Task: Create a due date automation trigger when advanced on, 2 days after a card is due add fields without custom field "Resume" set to a date more than 1 days from now at 11:00 AM.
Action: Mouse moved to (1025, 303)
Screenshot: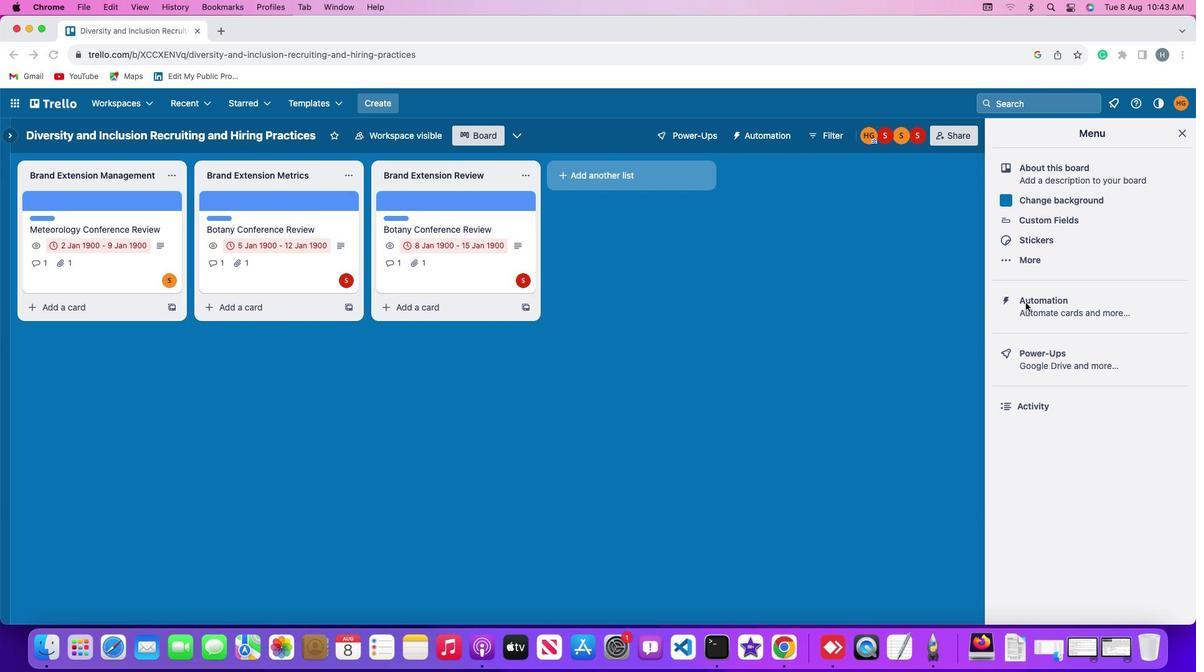 
Action: Mouse pressed left at (1025, 303)
Screenshot: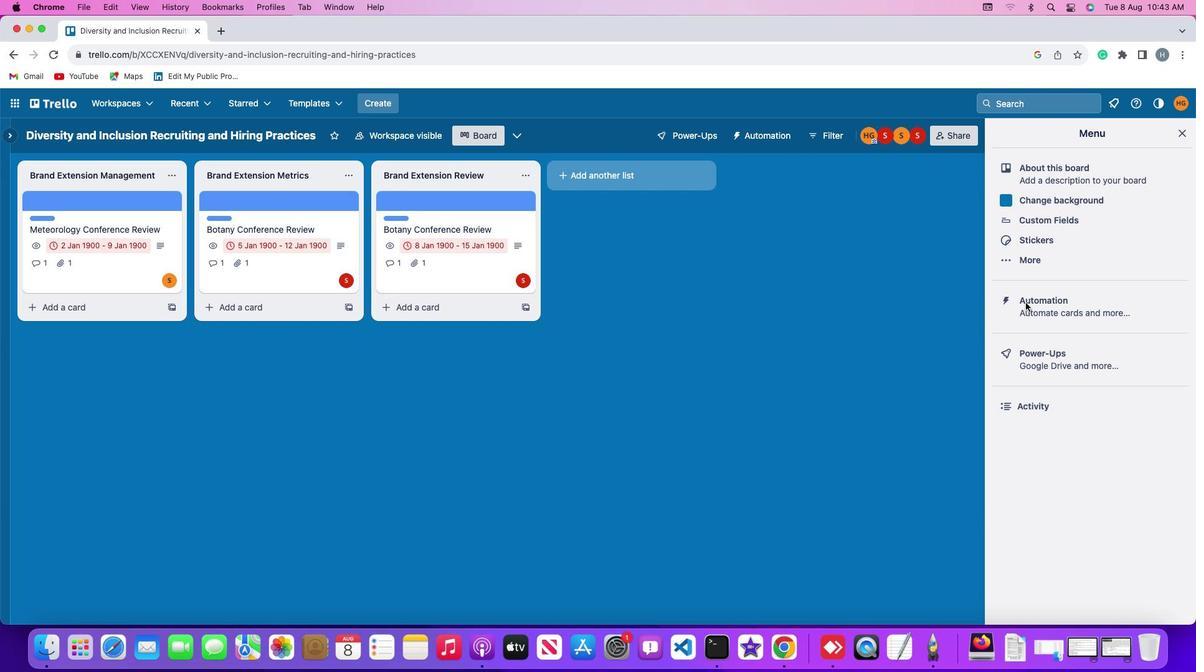 
Action: Mouse pressed left at (1025, 303)
Screenshot: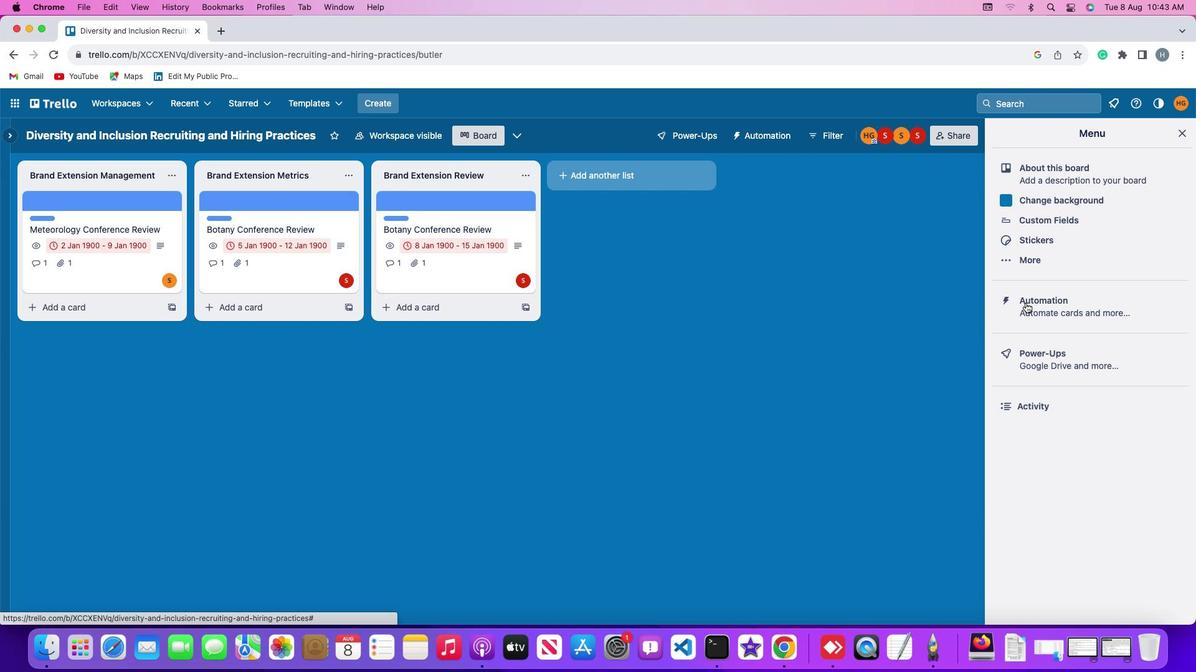 
Action: Mouse moved to (88, 293)
Screenshot: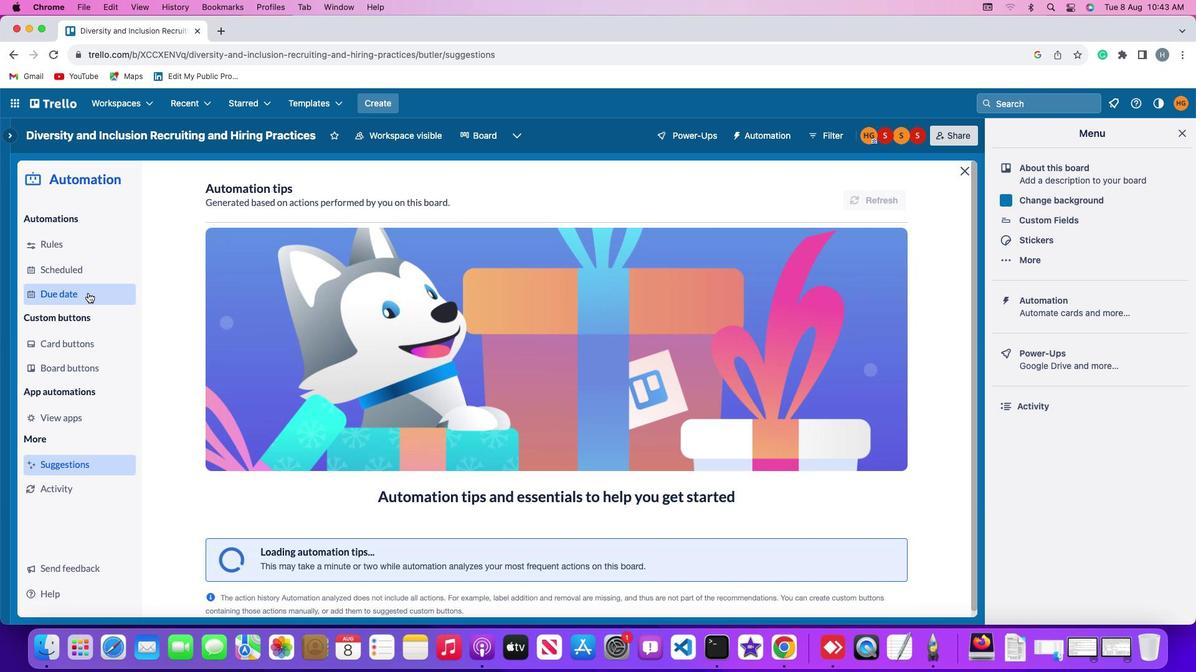 
Action: Mouse pressed left at (88, 293)
Screenshot: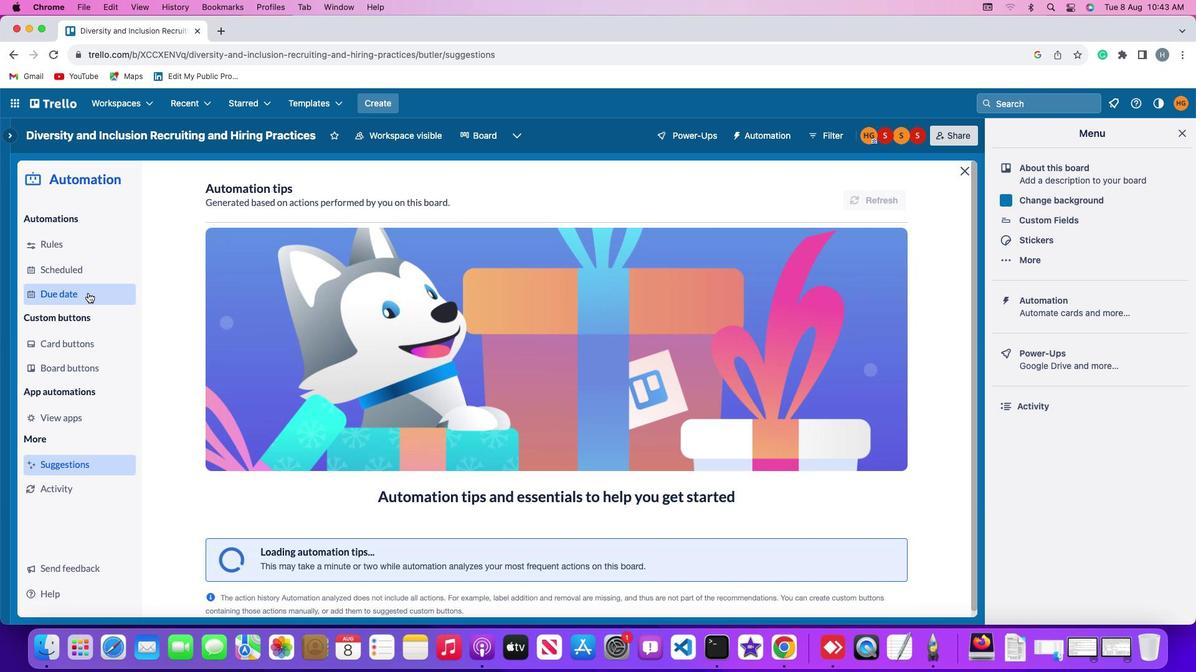 
Action: Mouse moved to (849, 192)
Screenshot: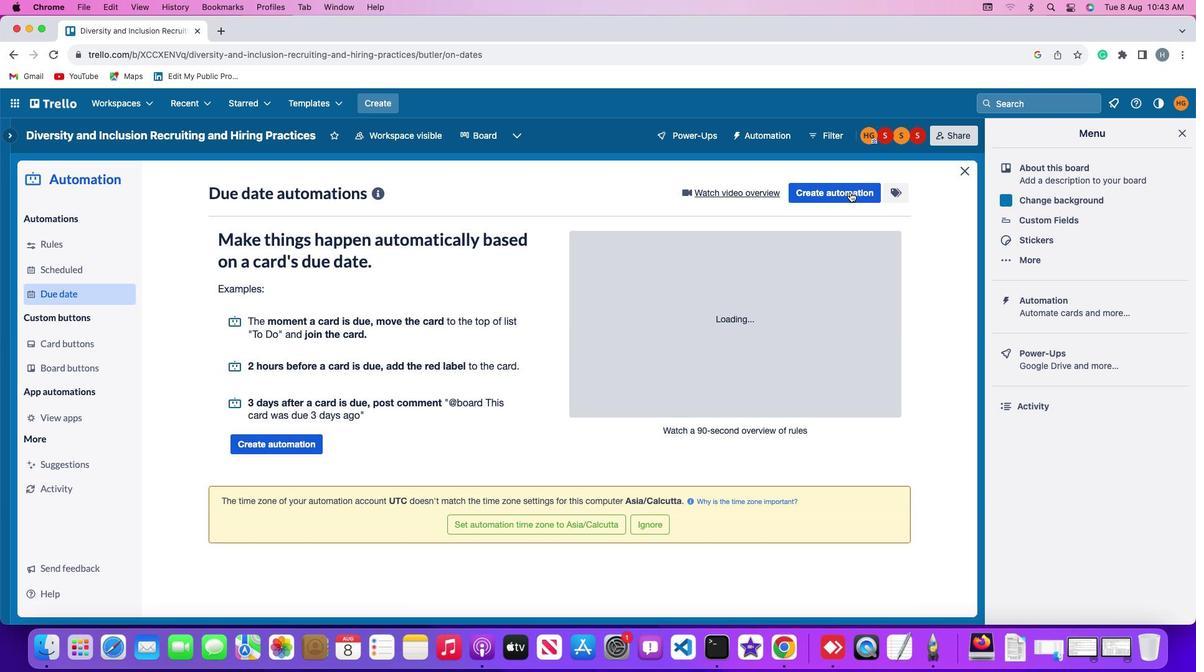 
Action: Mouse pressed left at (849, 192)
Screenshot: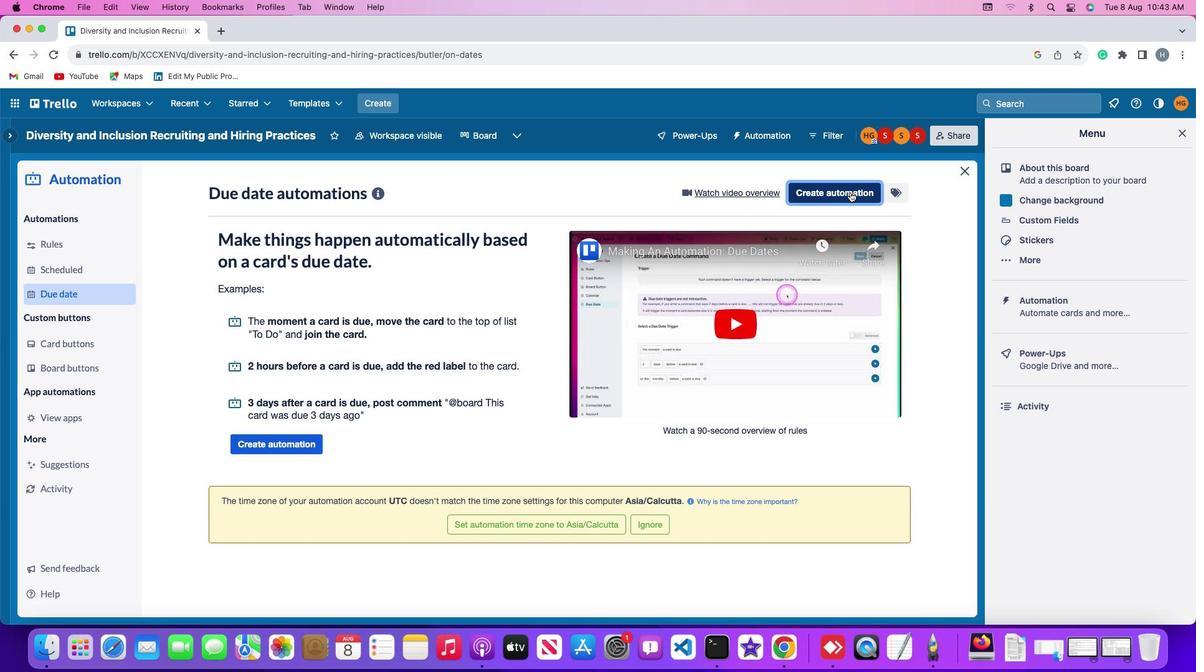
Action: Mouse moved to (444, 312)
Screenshot: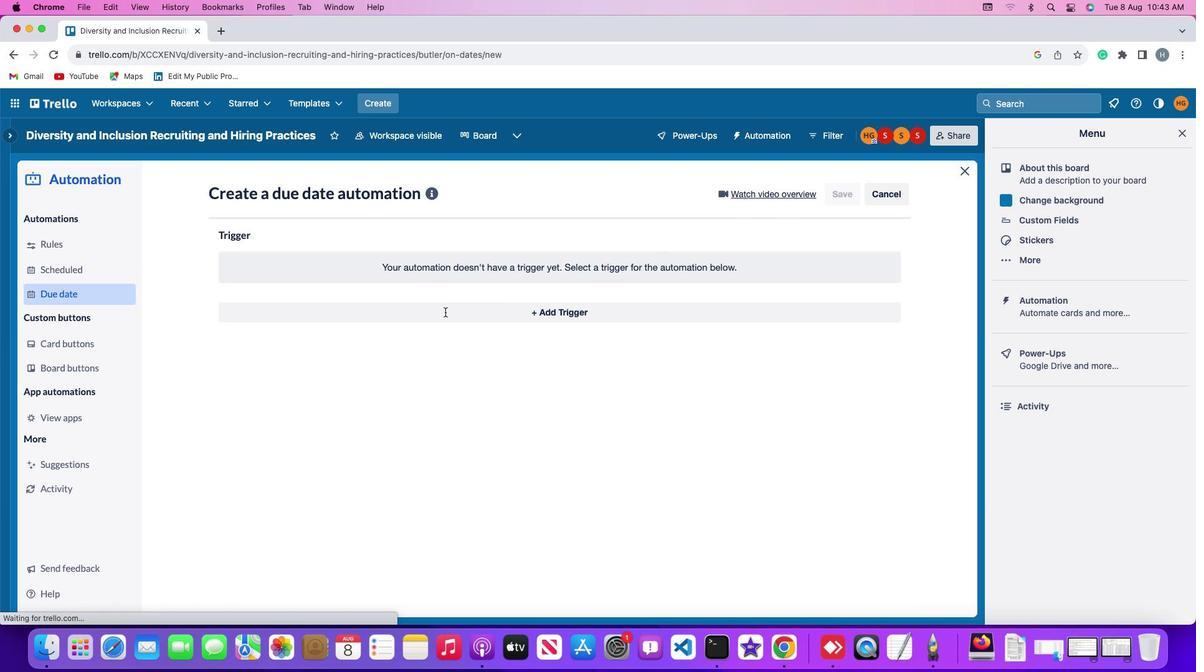 
Action: Mouse pressed left at (444, 312)
Screenshot: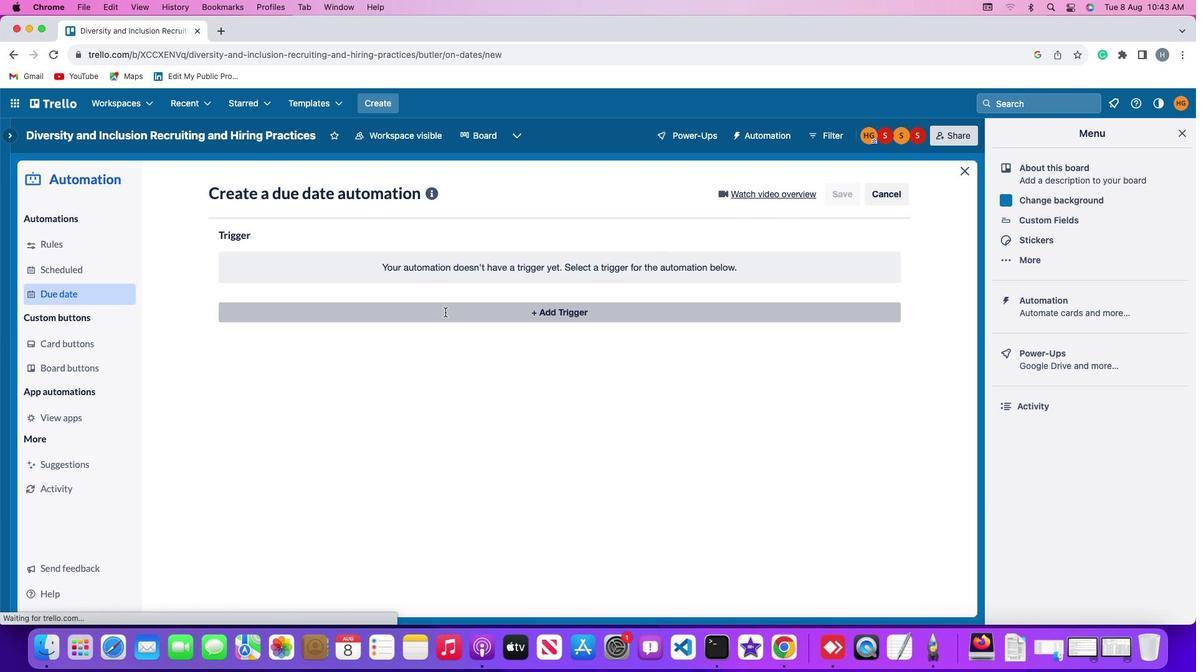 
Action: Mouse moved to (242, 498)
Screenshot: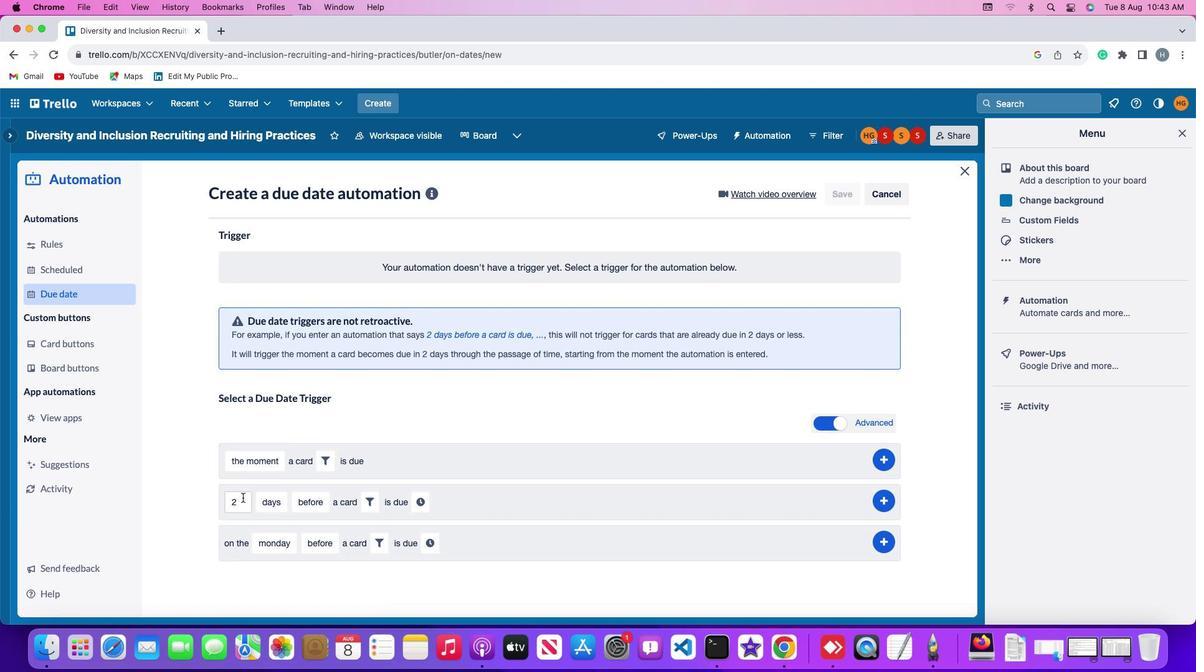 
Action: Mouse pressed left at (242, 498)
Screenshot: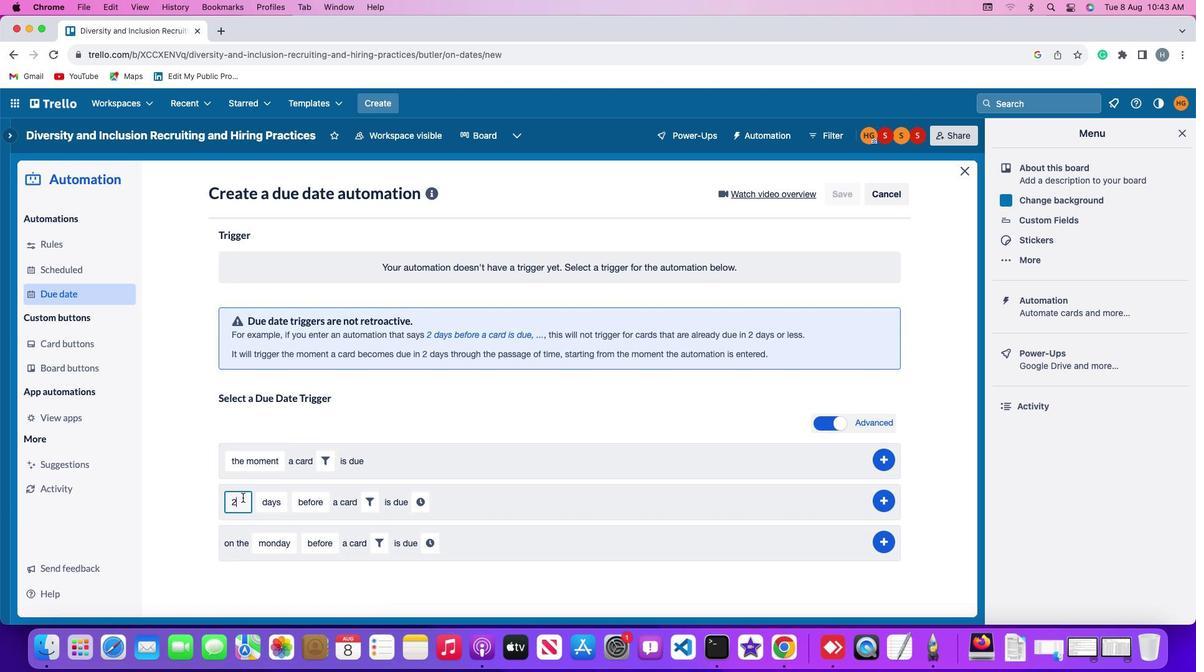 
Action: Mouse moved to (242, 497)
Screenshot: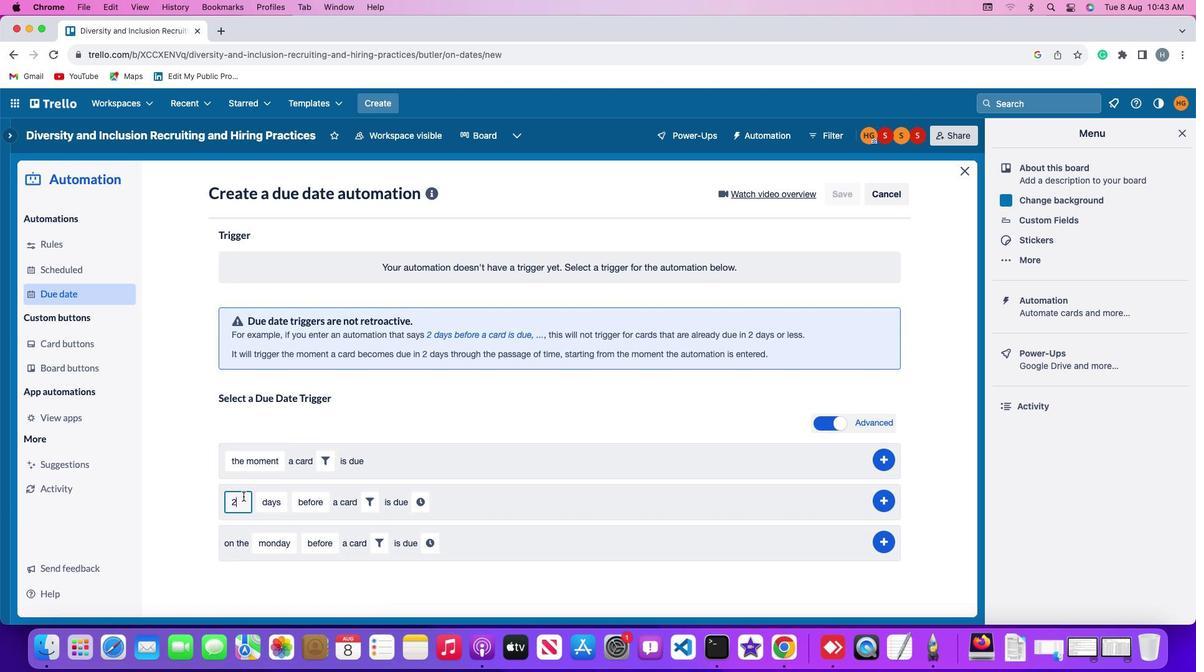 
Action: Key pressed Key.backspace'2'
Screenshot: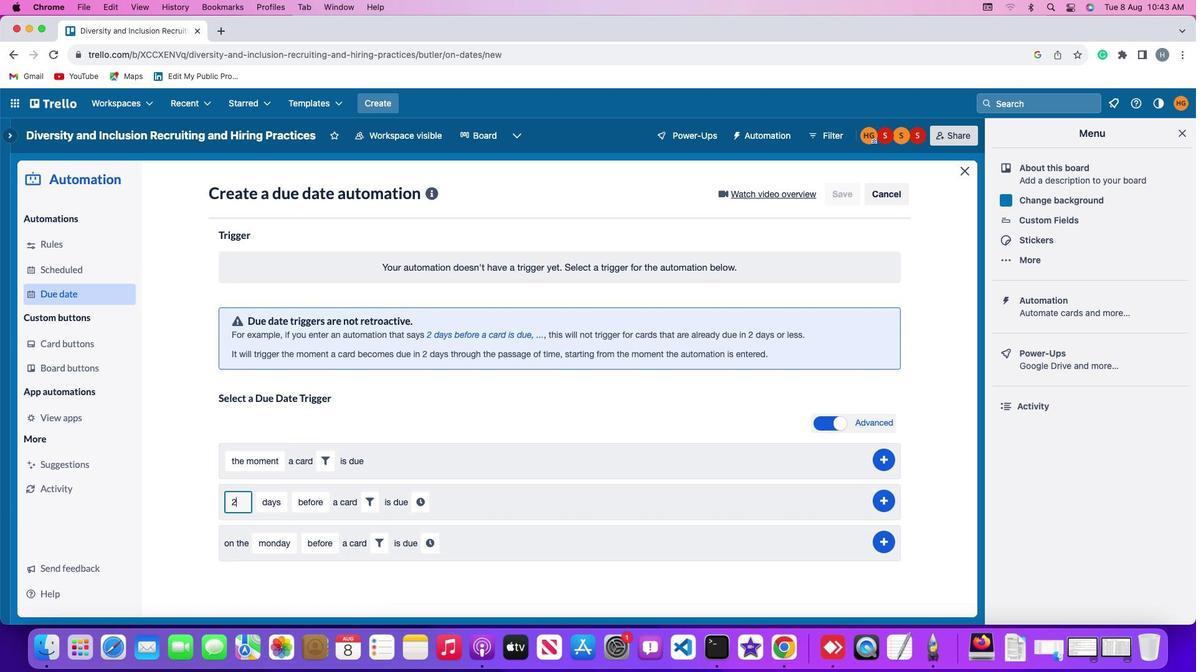 
Action: Mouse moved to (269, 497)
Screenshot: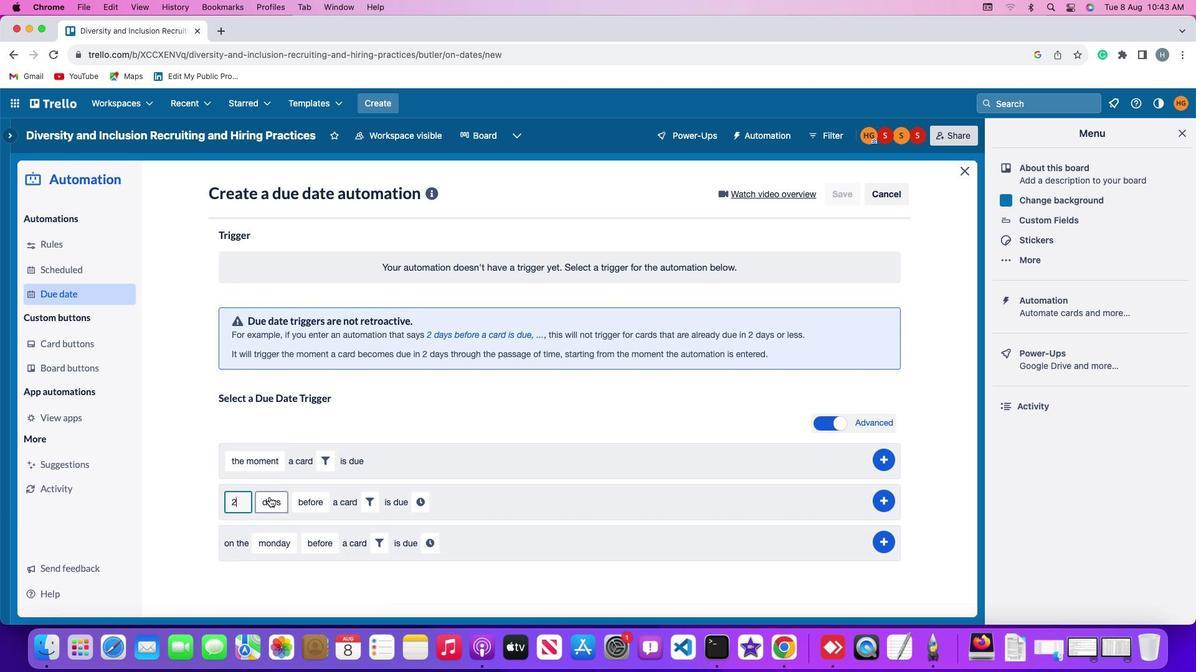 
Action: Mouse pressed left at (269, 497)
Screenshot: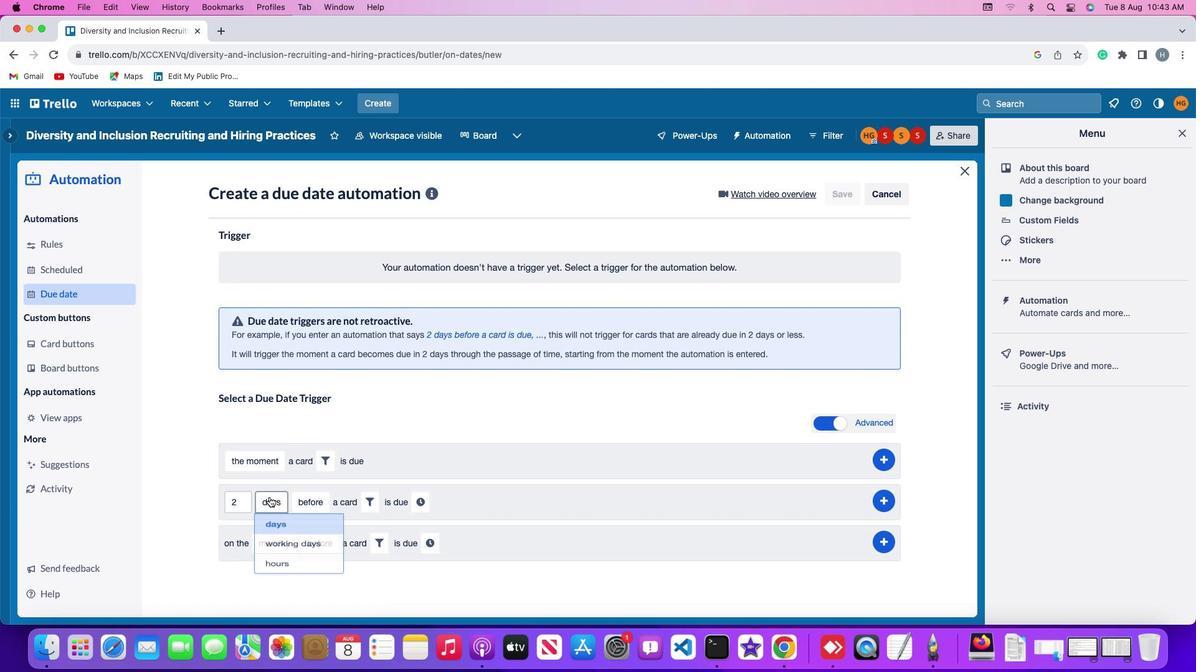 
Action: Mouse moved to (275, 521)
Screenshot: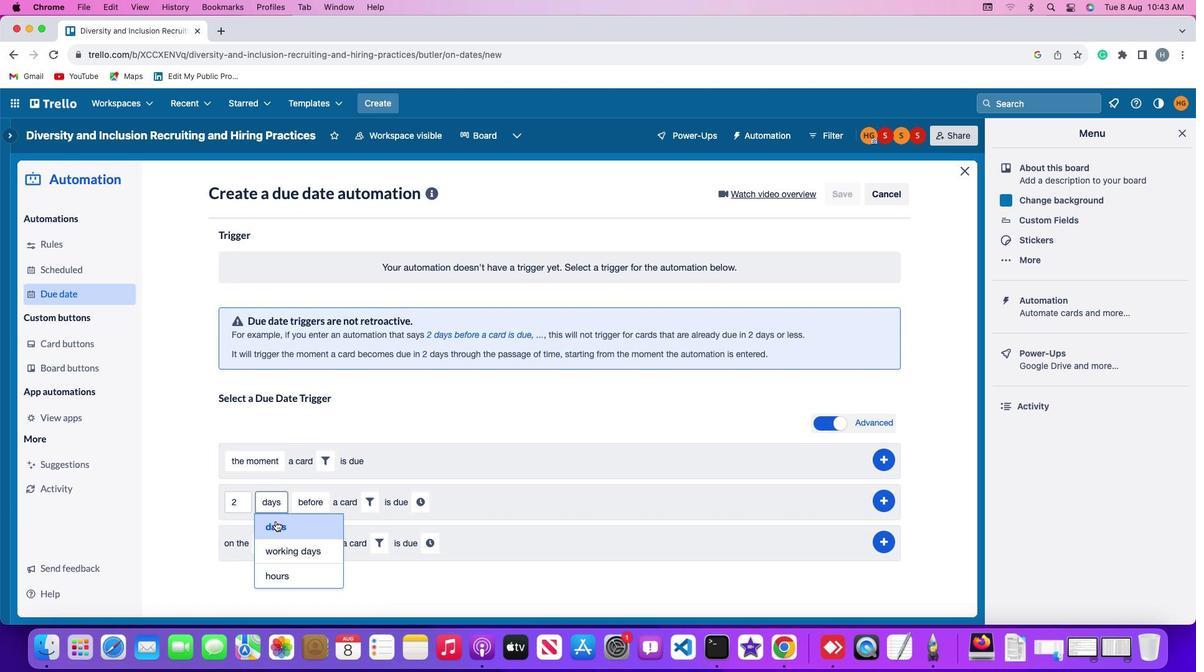 
Action: Mouse pressed left at (275, 521)
Screenshot: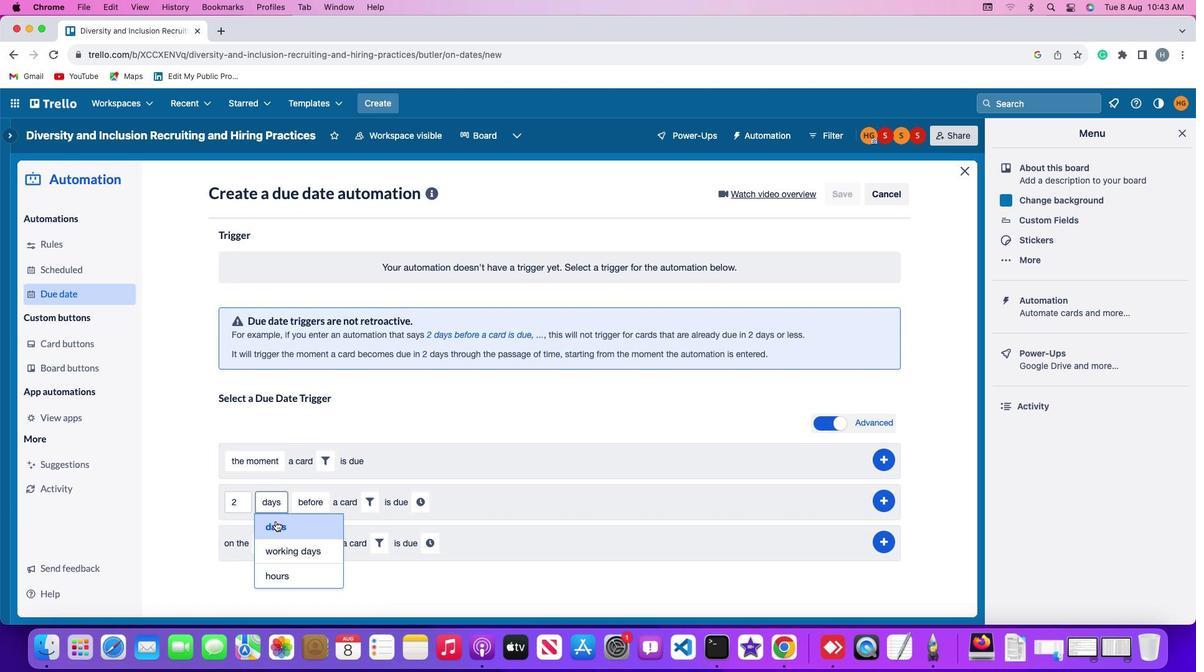 
Action: Mouse moved to (301, 505)
Screenshot: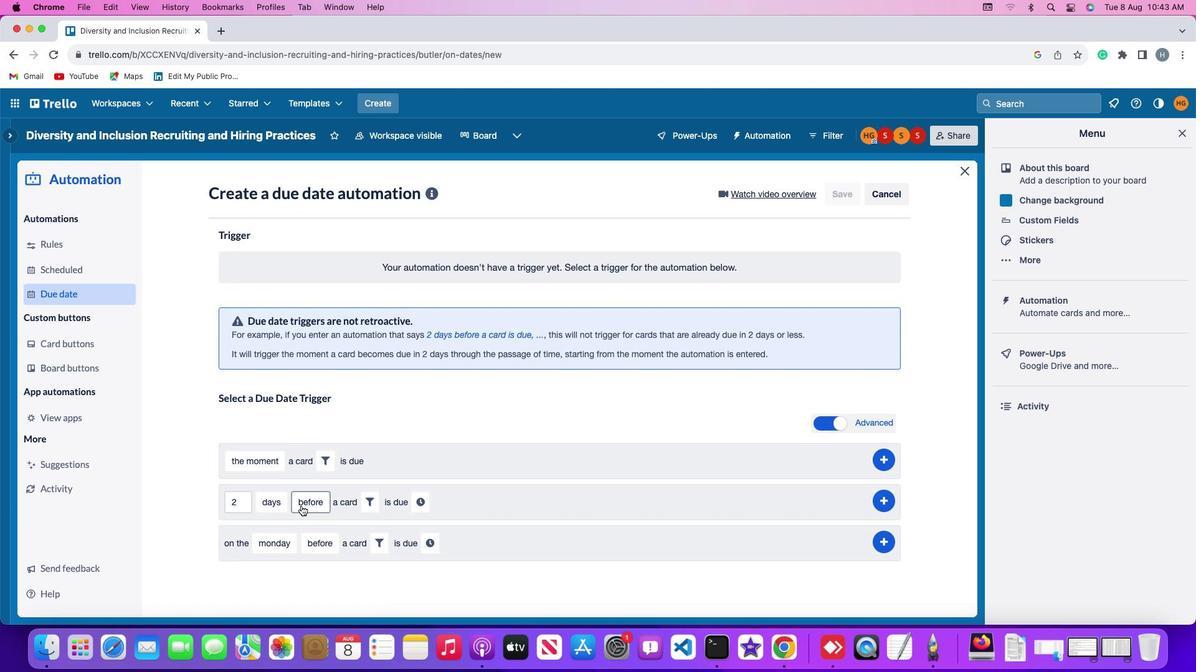 
Action: Mouse pressed left at (301, 505)
Screenshot: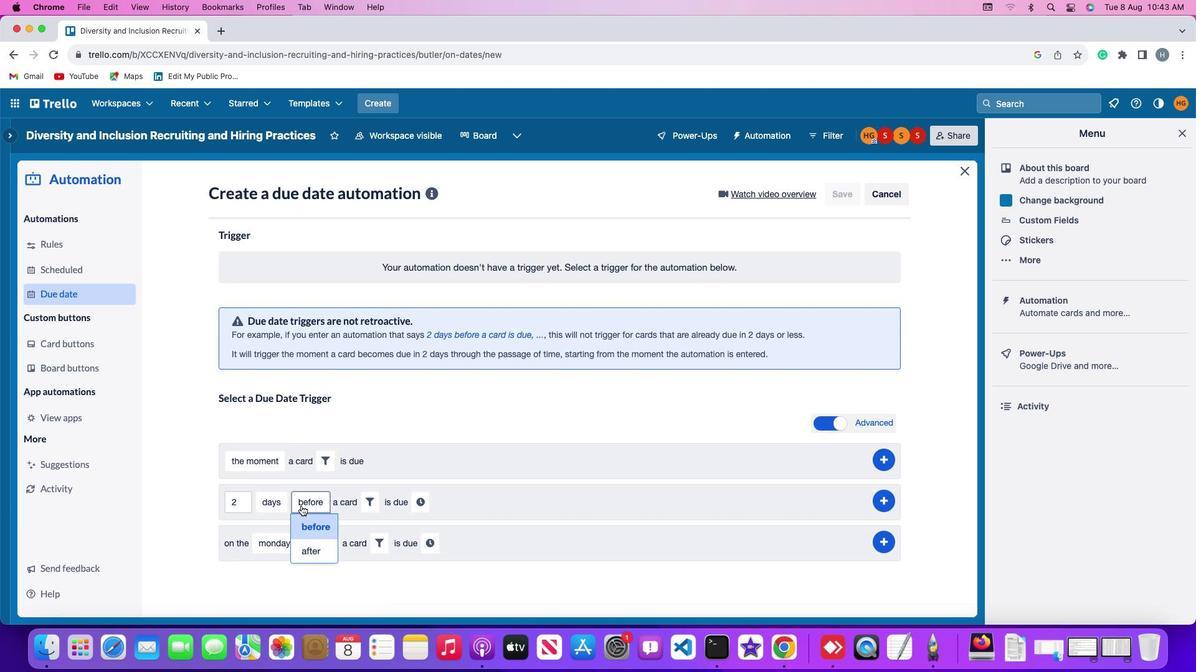 
Action: Mouse moved to (309, 551)
Screenshot: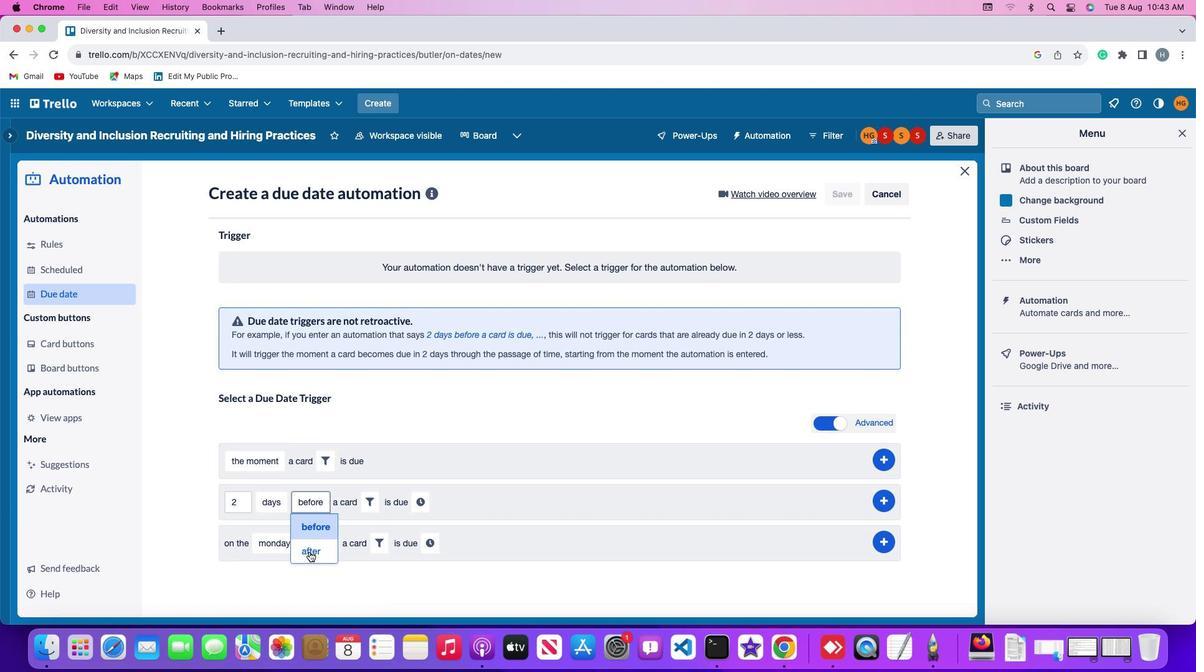 
Action: Mouse pressed left at (309, 551)
Screenshot: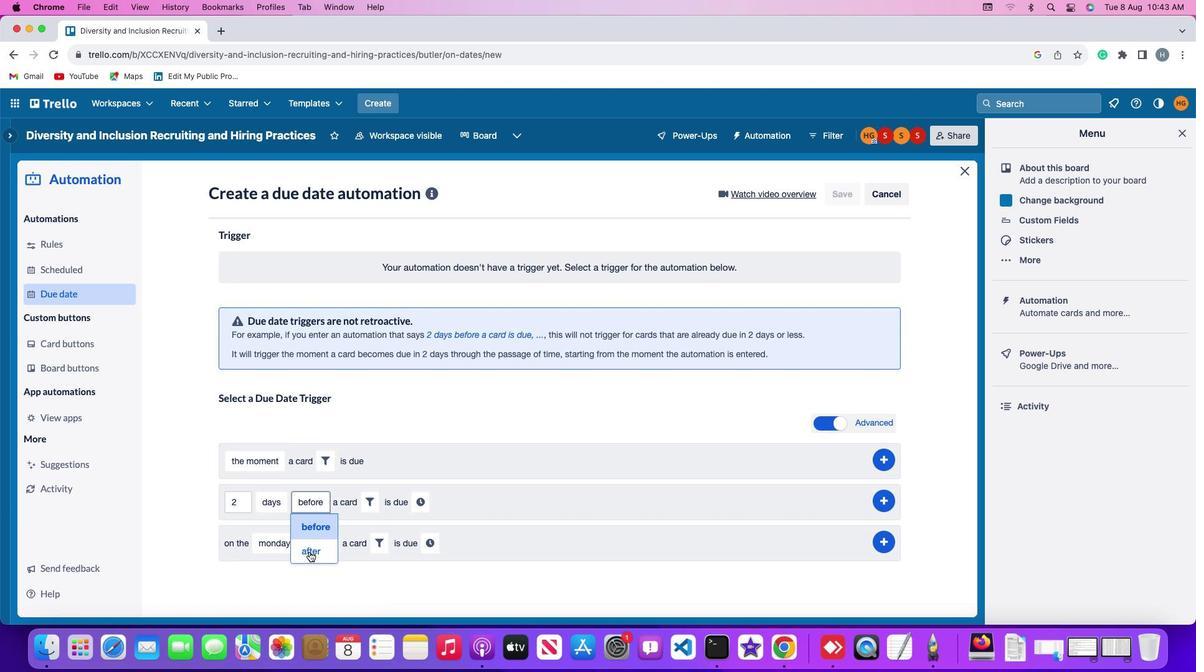 
Action: Mouse moved to (355, 507)
Screenshot: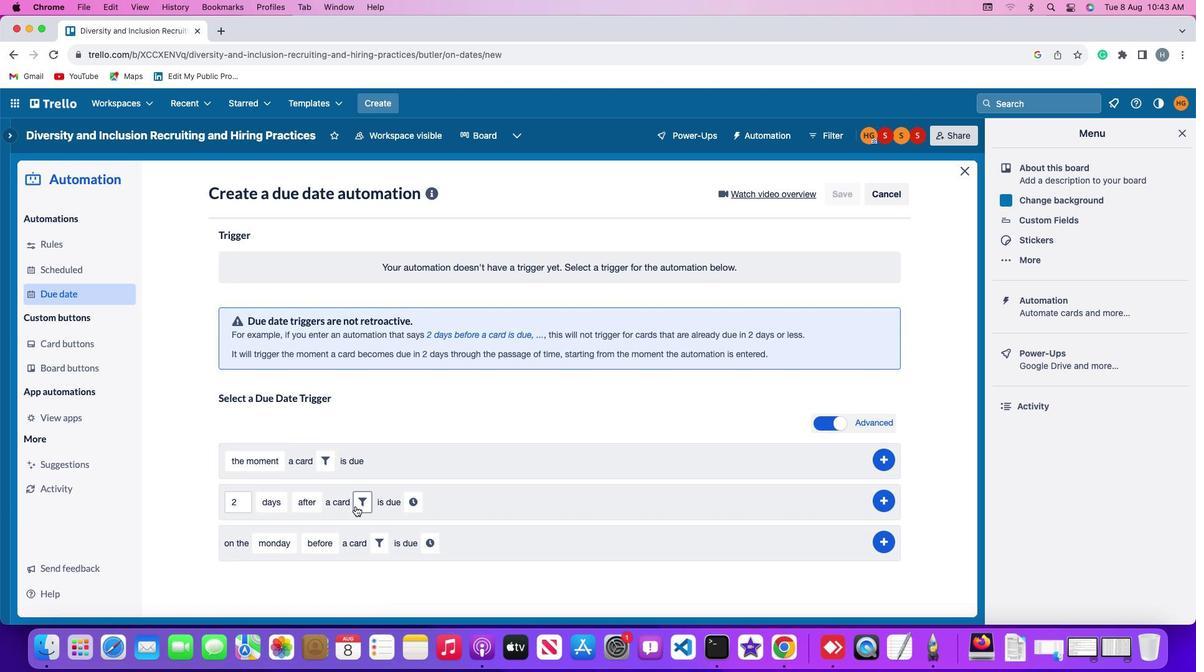 
Action: Mouse pressed left at (355, 507)
Screenshot: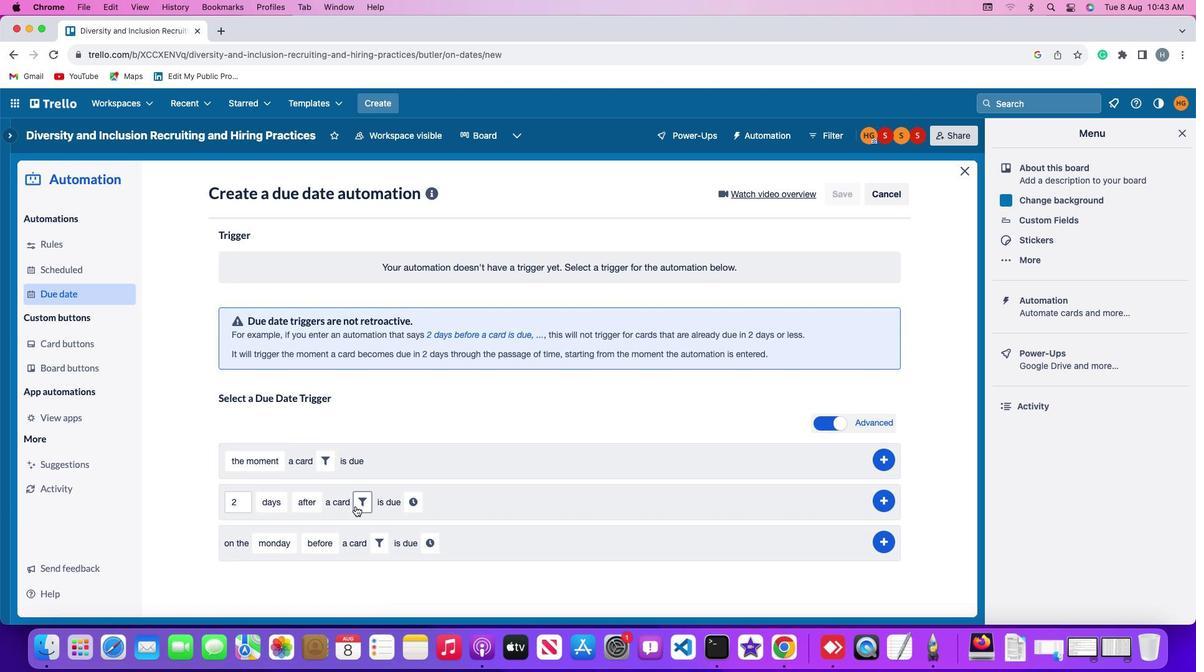 
Action: Mouse moved to (572, 548)
Screenshot: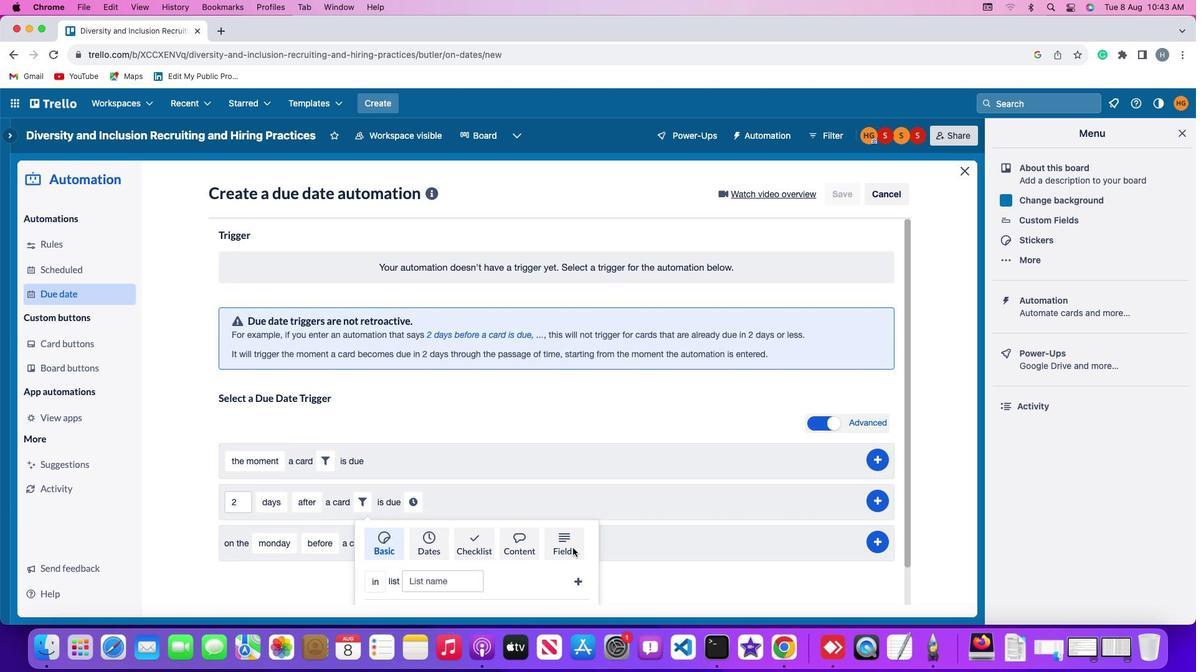 
Action: Mouse pressed left at (572, 548)
Screenshot: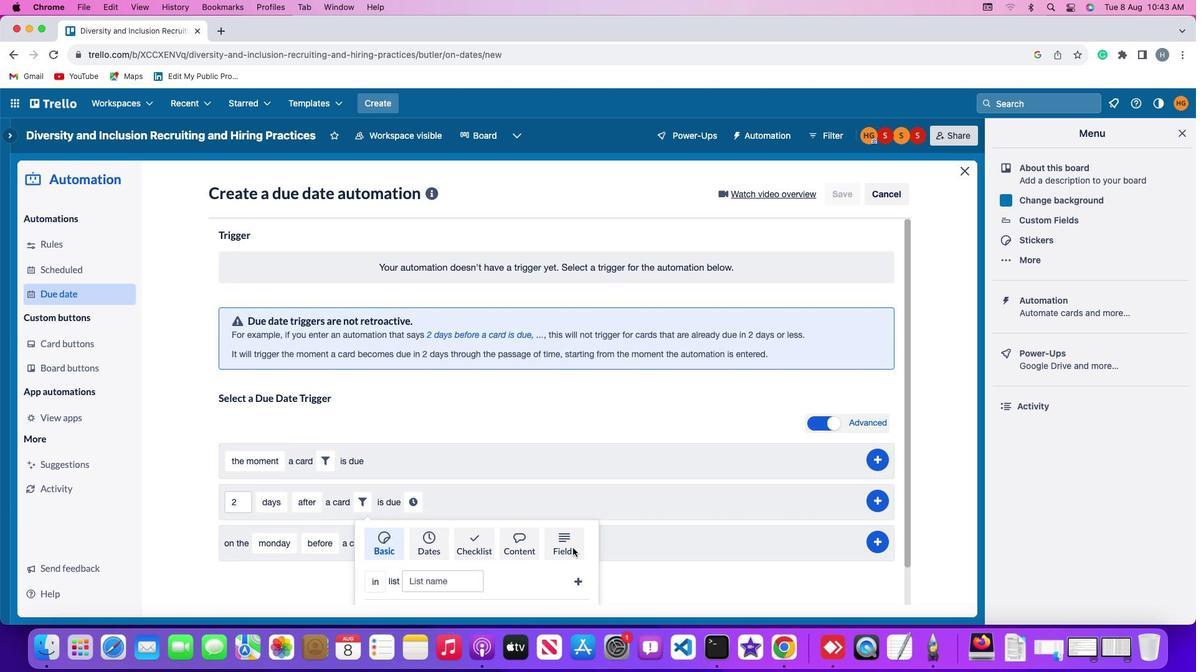 
Action: Mouse moved to (344, 571)
Screenshot: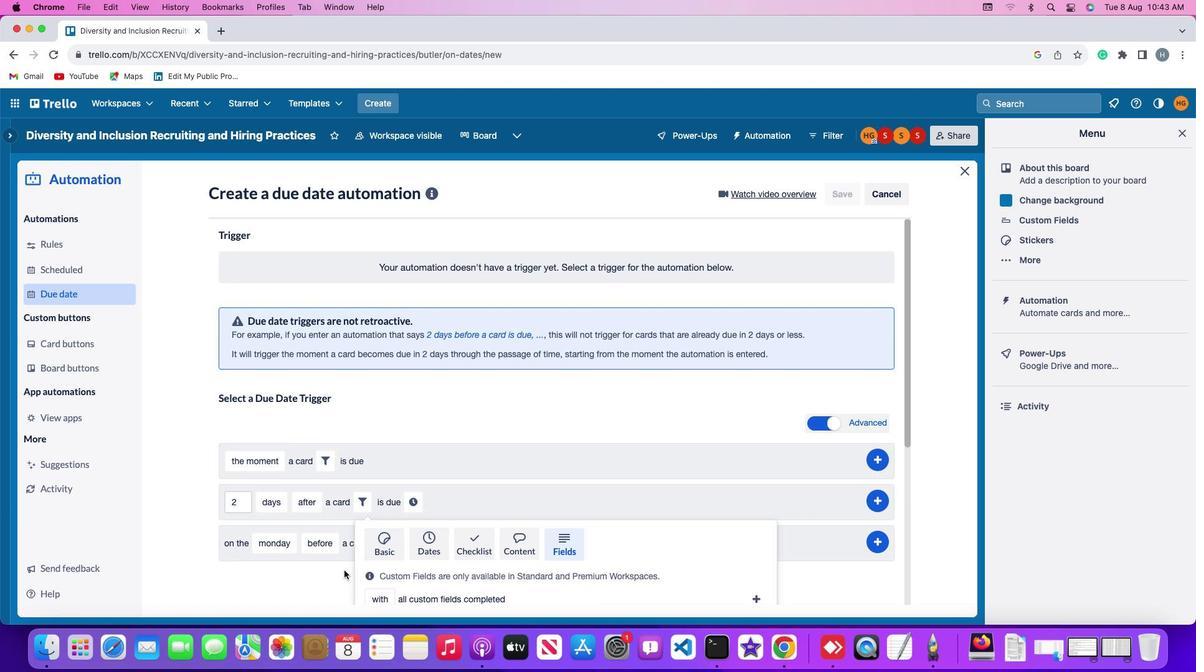 
Action: Mouse scrolled (344, 571) with delta (0, 0)
Screenshot: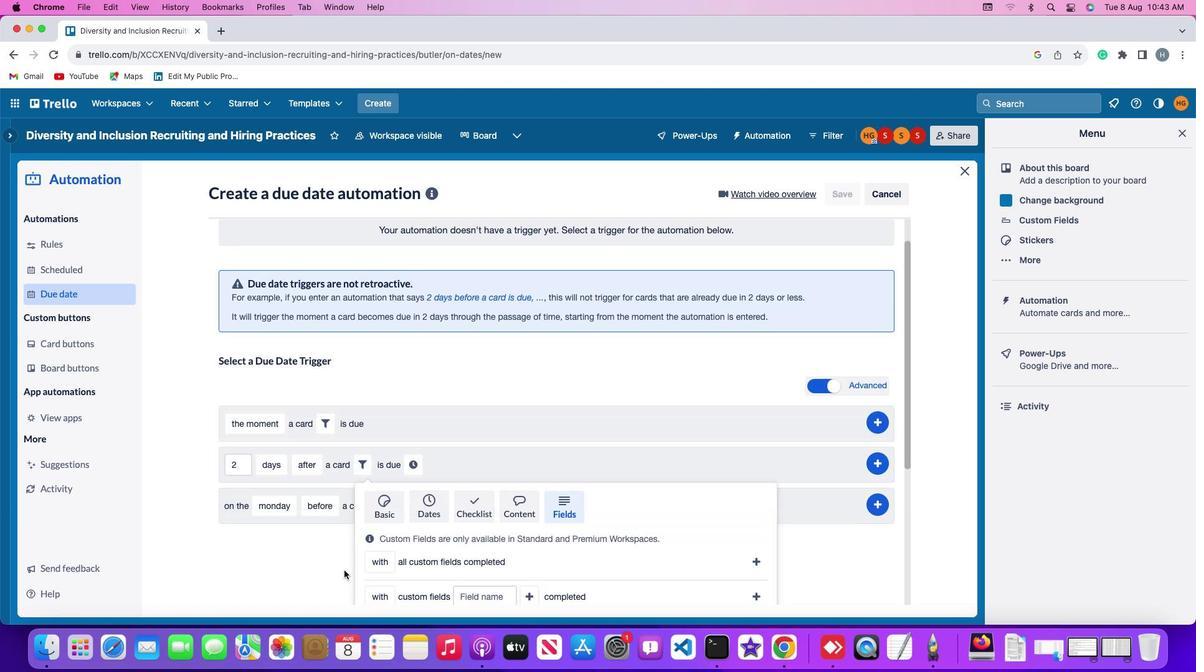
Action: Mouse scrolled (344, 571) with delta (0, 0)
Screenshot: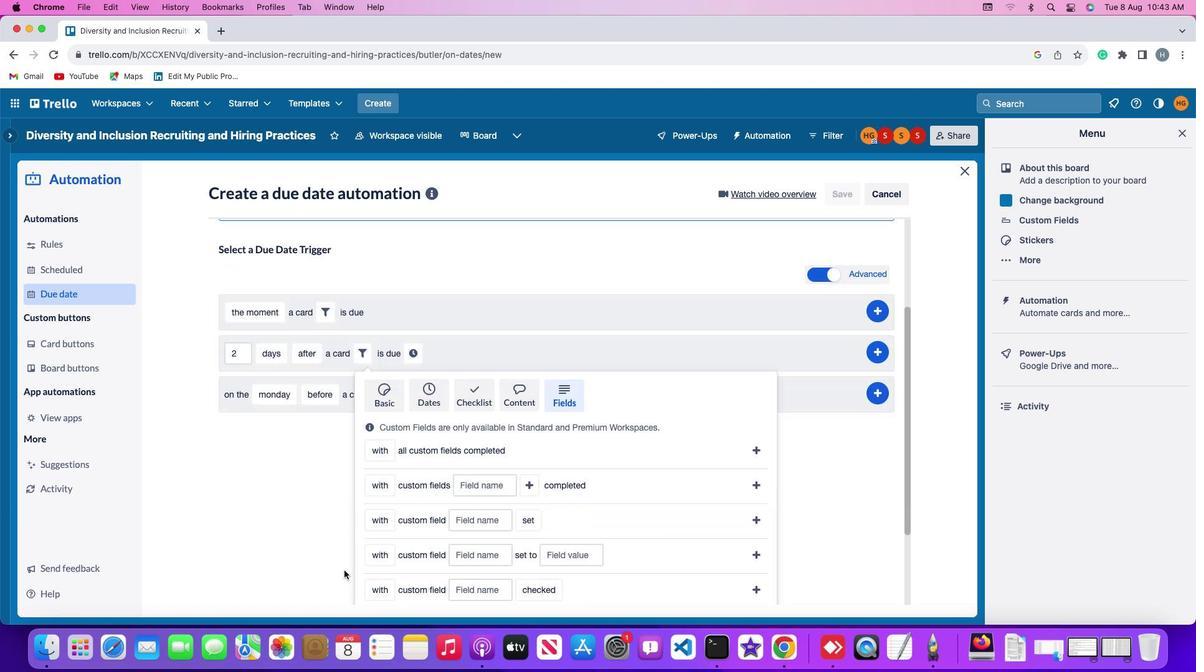 
Action: Mouse scrolled (344, 571) with delta (0, -2)
Screenshot: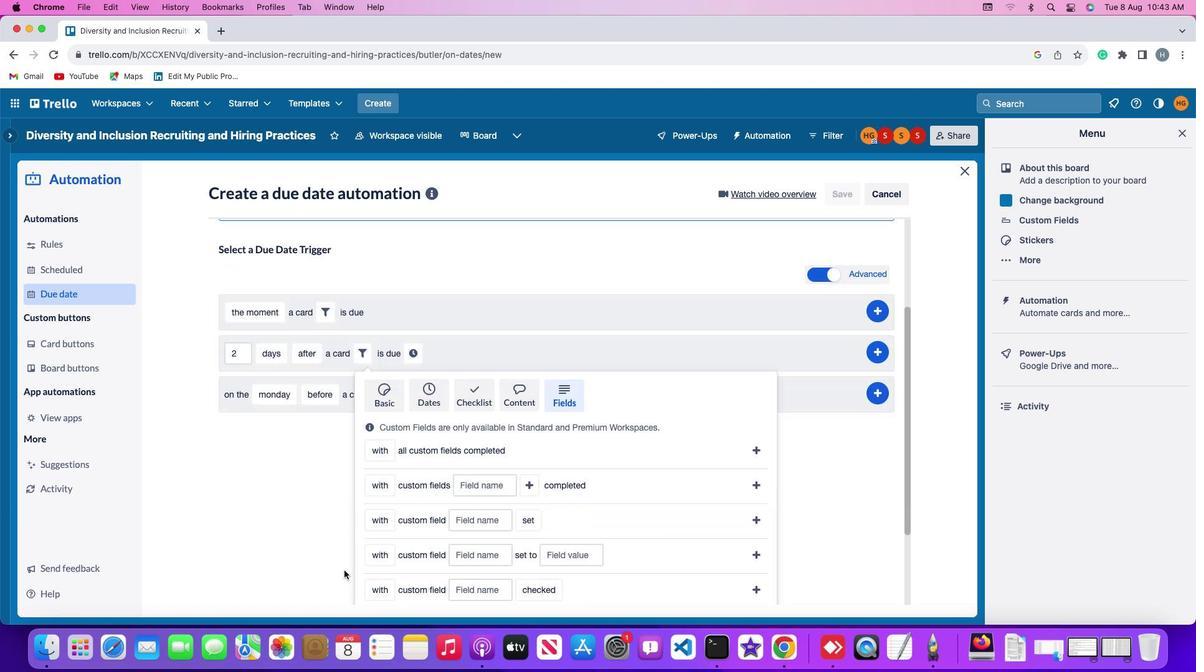 
Action: Mouse scrolled (344, 571) with delta (0, -3)
Screenshot: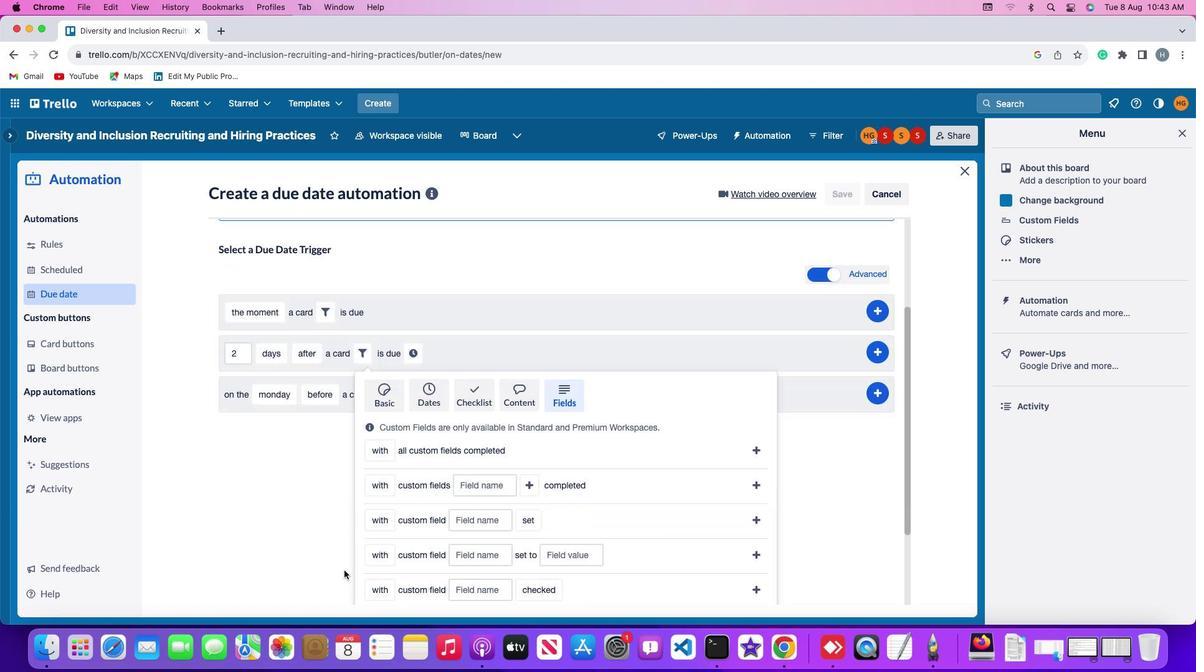 
Action: Mouse scrolled (344, 571) with delta (0, -3)
Screenshot: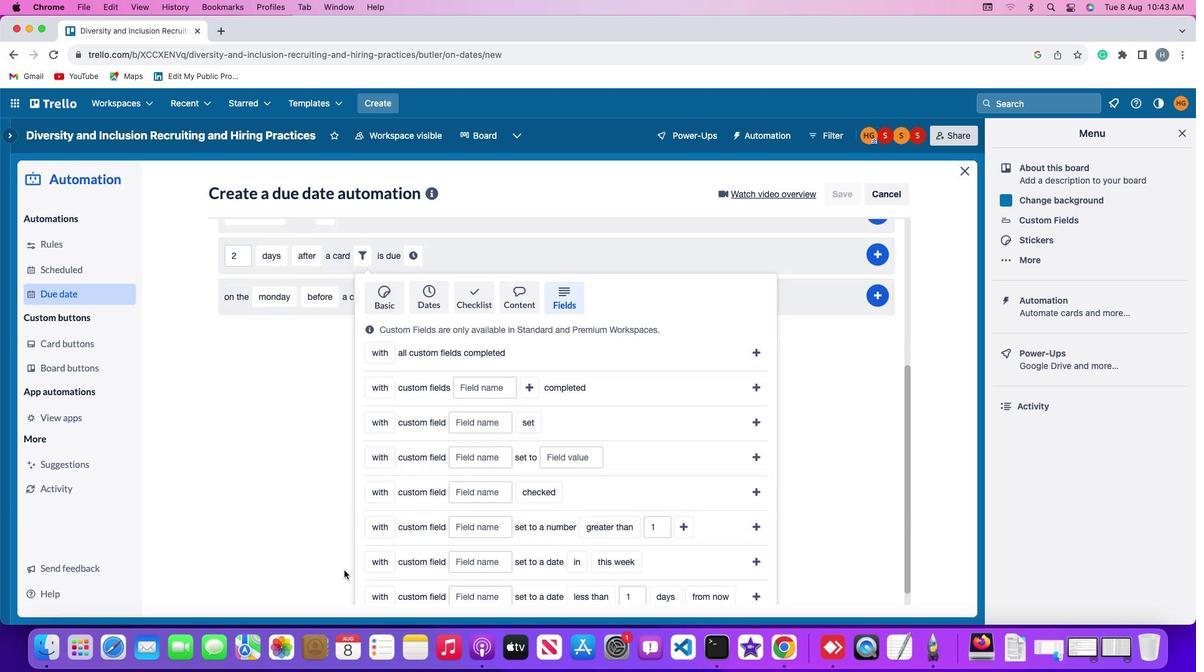 
Action: Mouse scrolled (344, 571) with delta (0, -4)
Screenshot: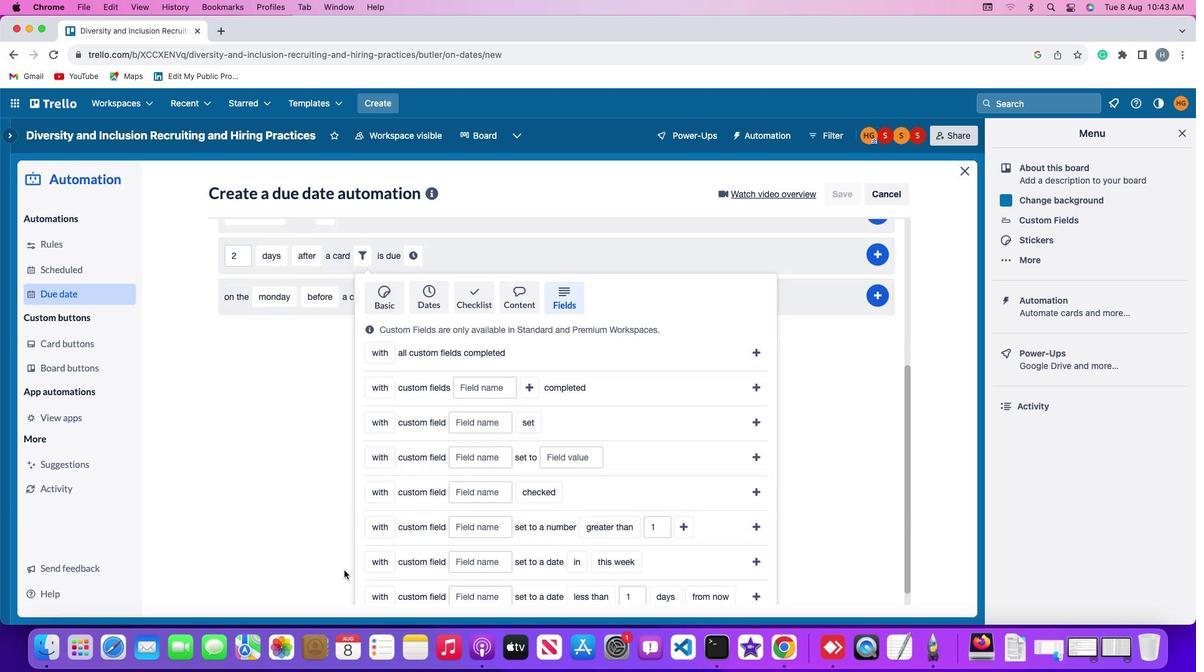 
Action: Mouse scrolled (344, 571) with delta (0, -4)
Screenshot: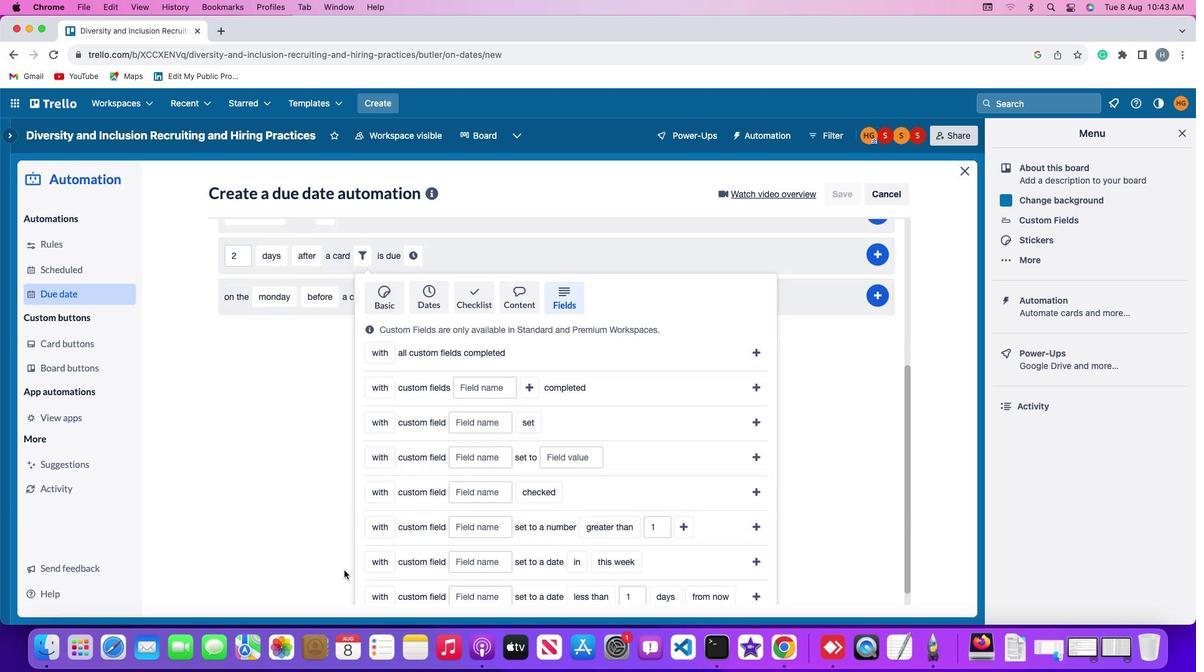 
Action: Mouse scrolled (344, 571) with delta (0, 0)
Screenshot: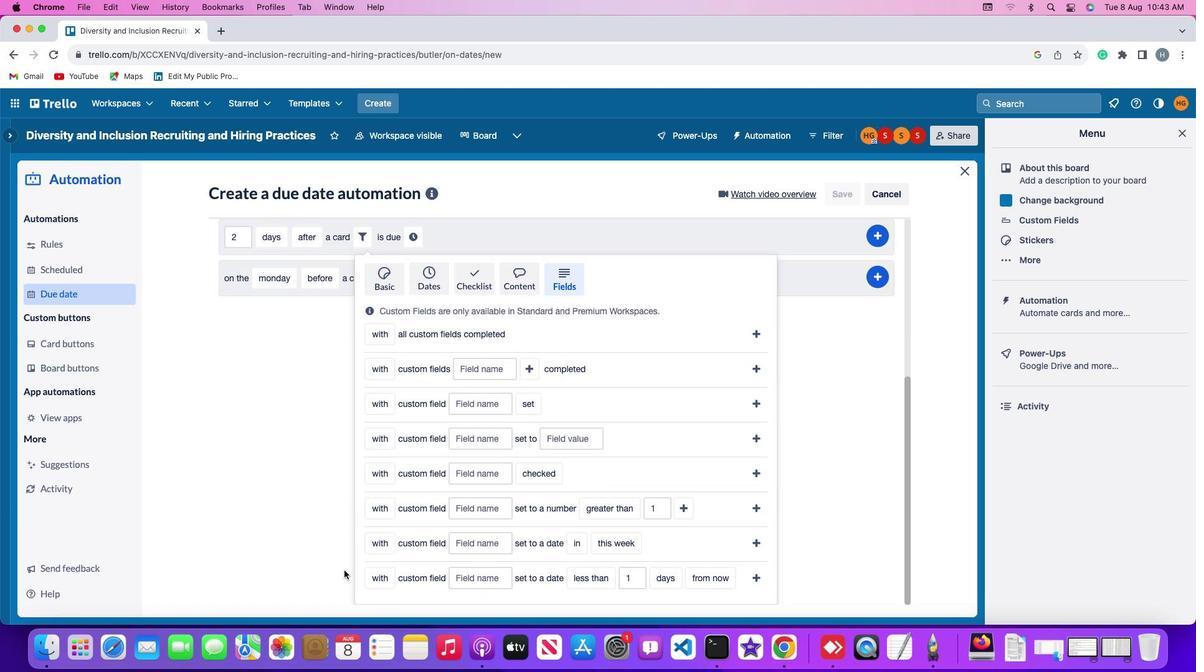 
Action: Mouse scrolled (344, 571) with delta (0, 0)
Screenshot: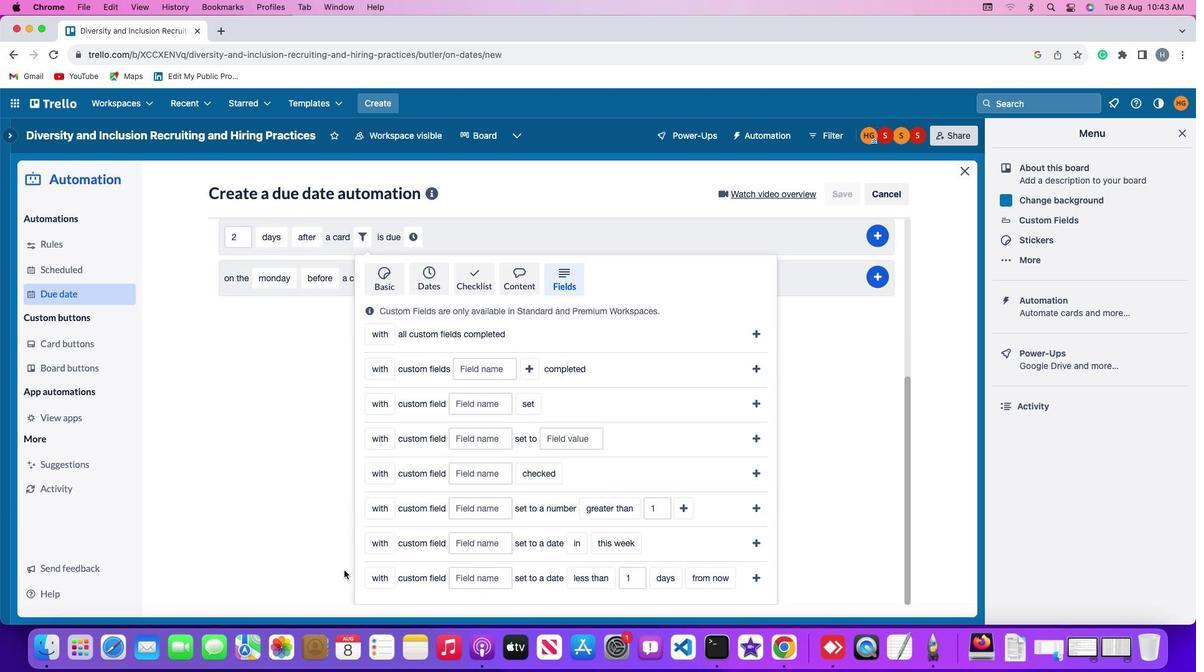 
Action: Mouse scrolled (344, 571) with delta (0, -1)
Screenshot: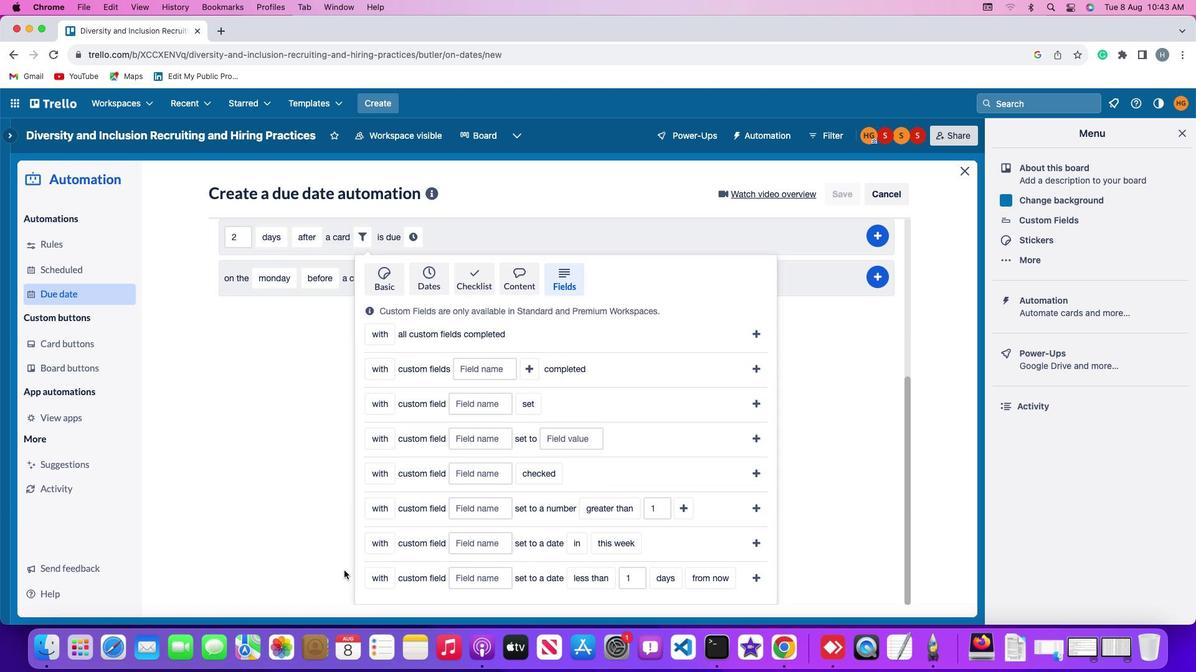 
Action: Mouse scrolled (344, 571) with delta (0, -3)
Screenshot: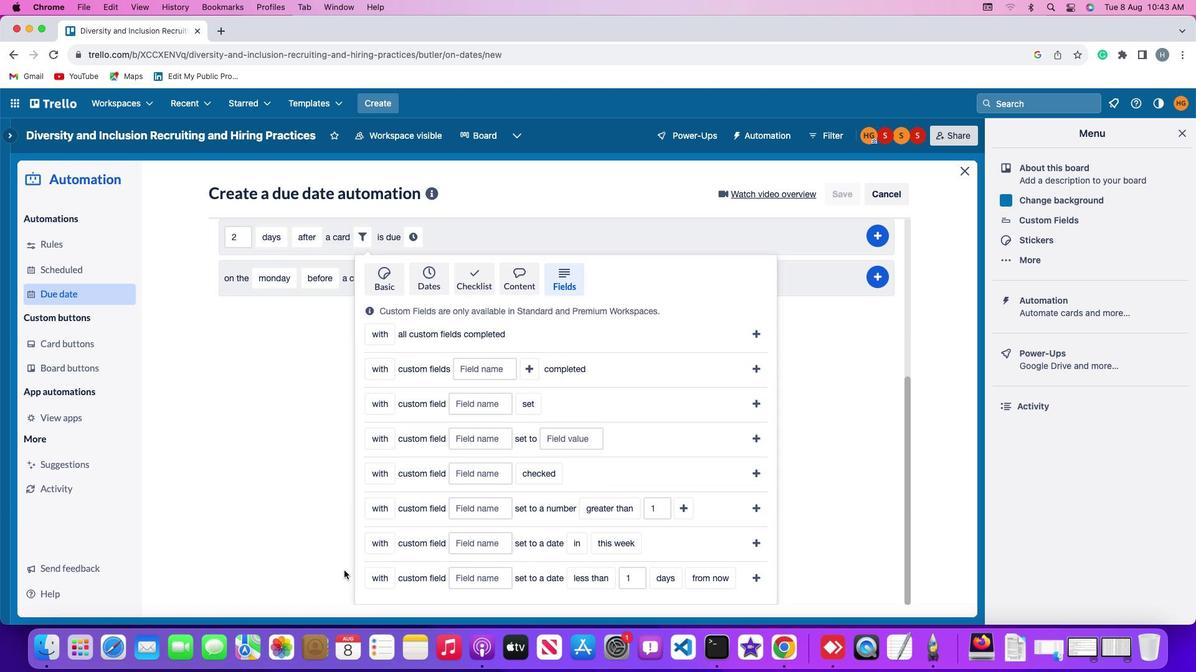 
Action: Mouse moved to (374, 576)
Screenshot: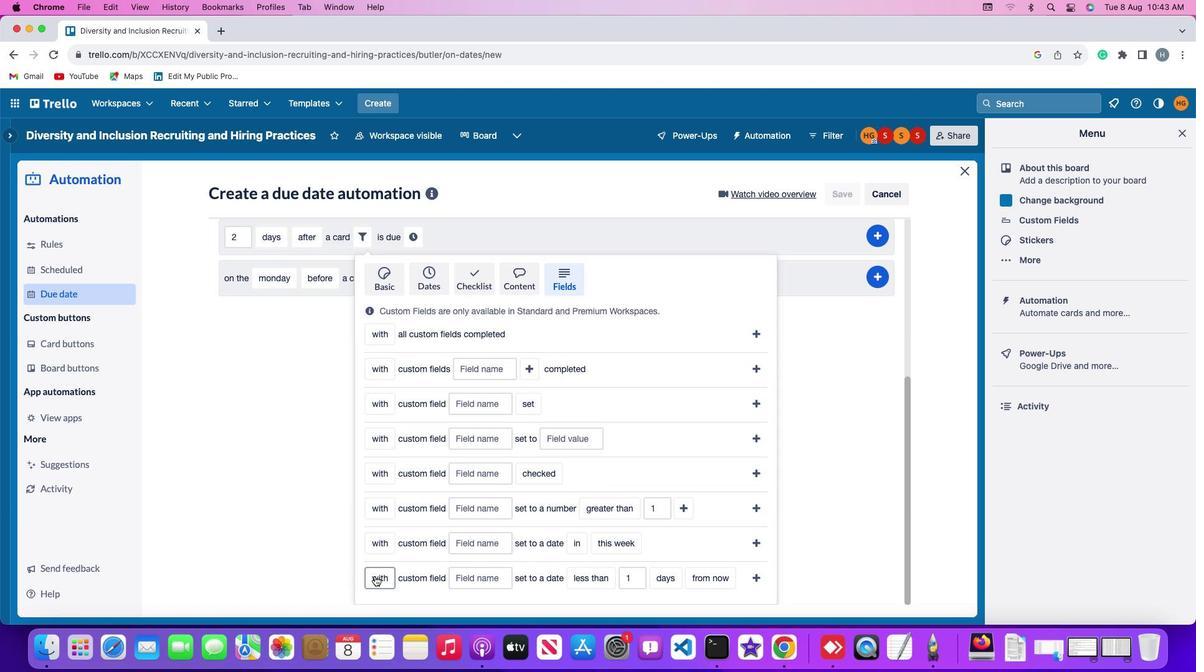 
Action: Mouse pressed left at (374, 576)
Screenshot: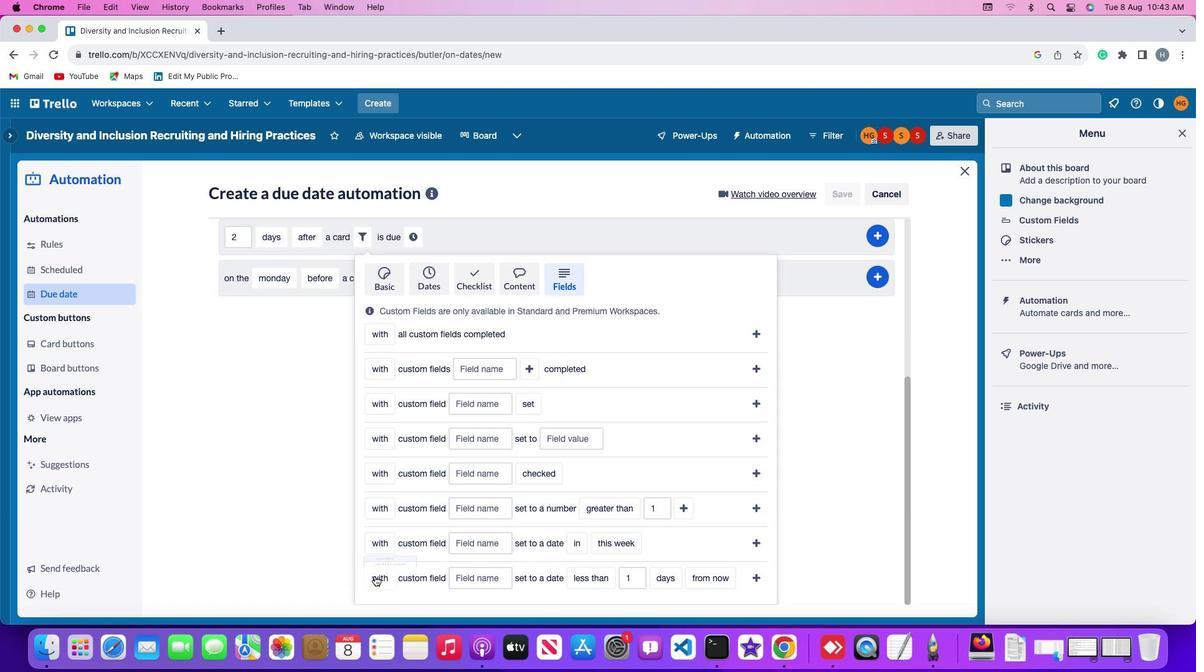 
Action: Mouse moved to (388, 558)
Screenshot: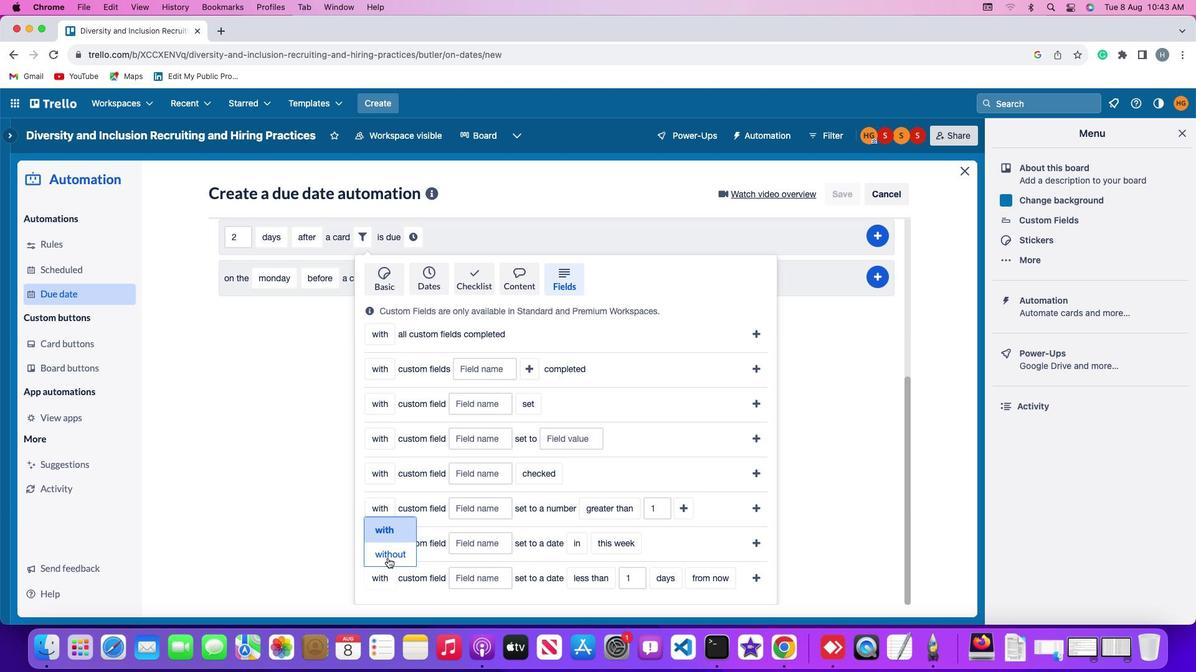 
Action: Mouse pressed left at (388, 558)
Screenshot: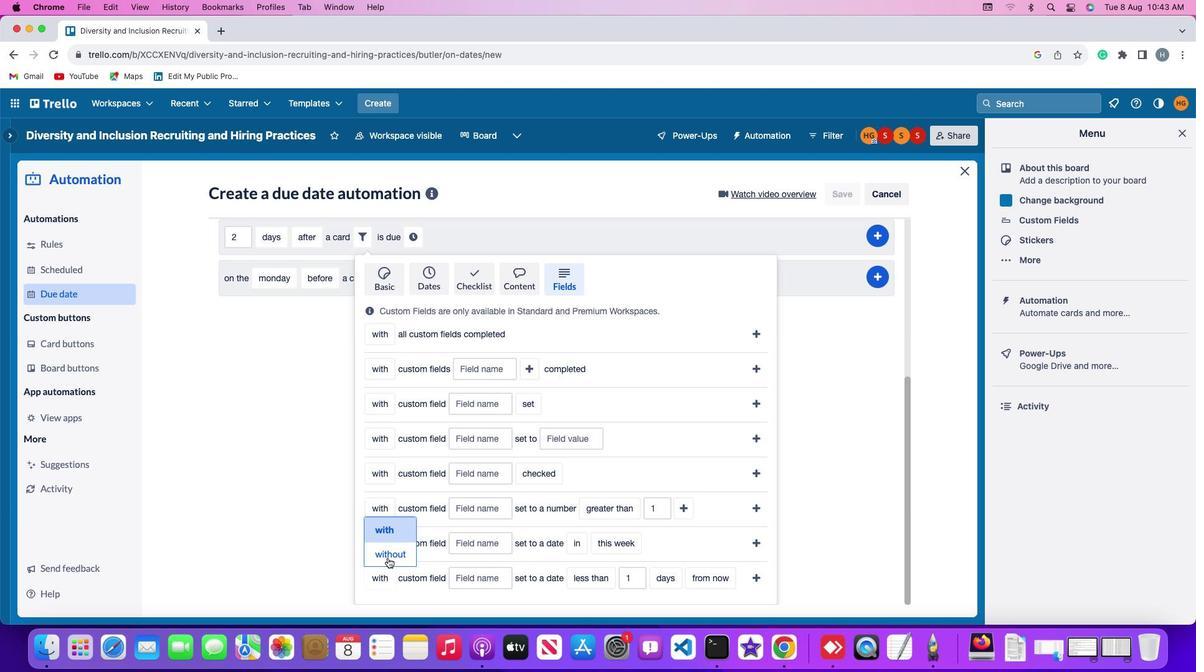 
Action: Mouse moved to (475, 576)
Screenshot: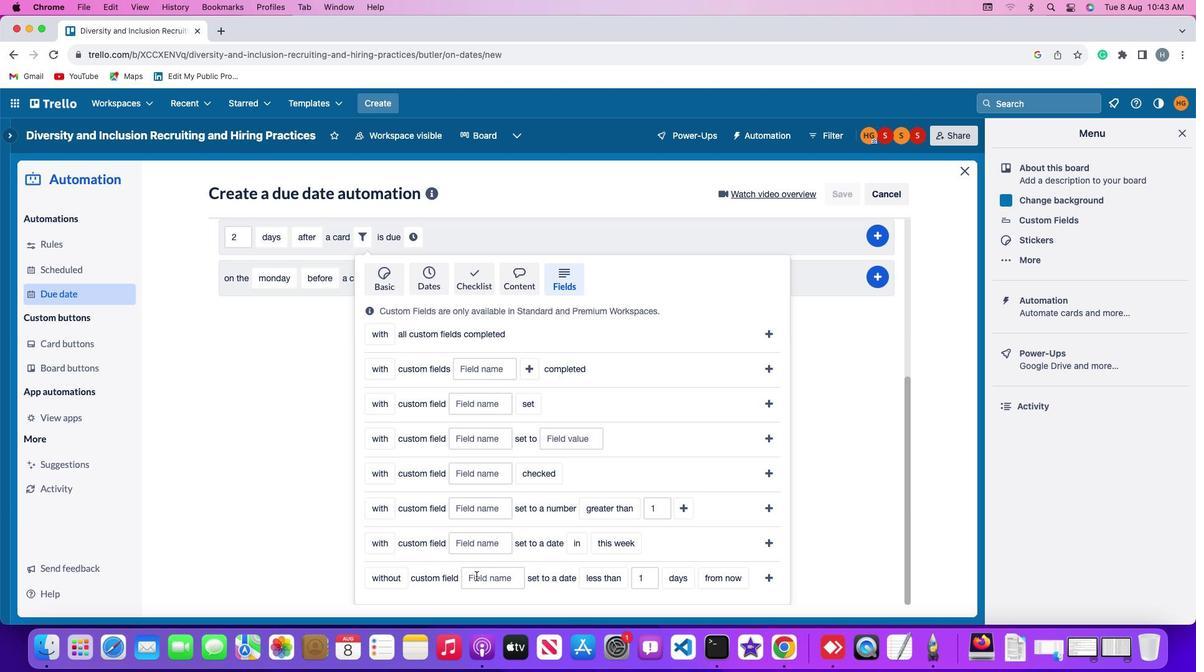 
Action: Mouse pressed left at (475, 576)
Screenshot: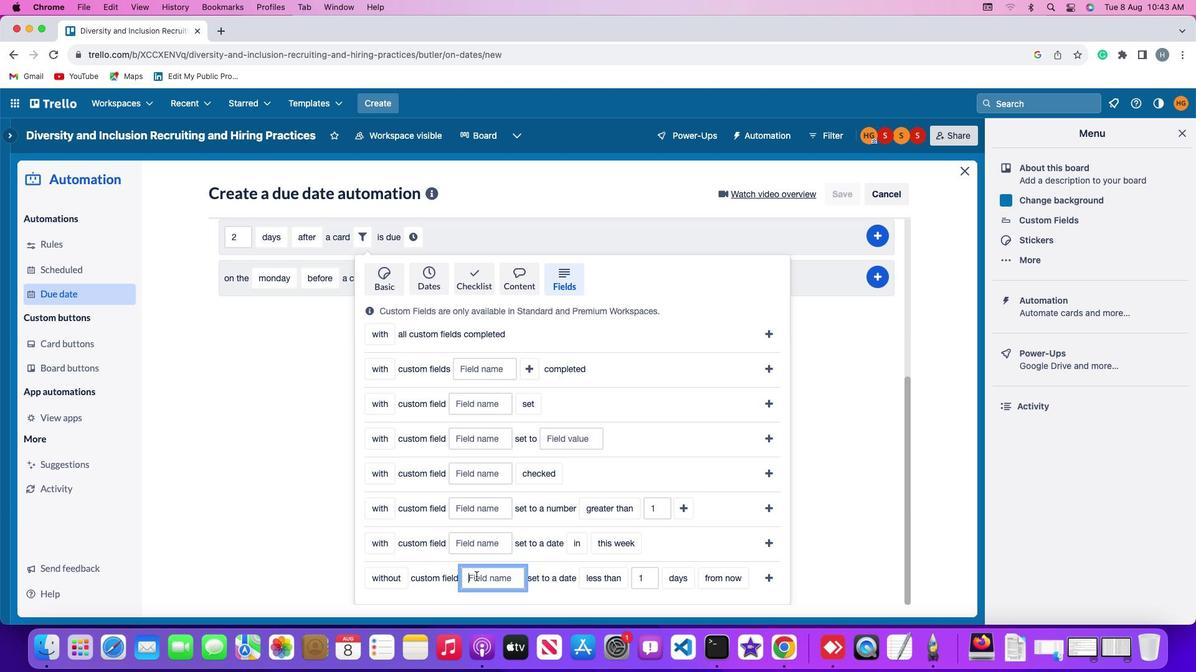 
Action: Key pressed Key.shift'R''e''s''u''m''e'
Screenshot: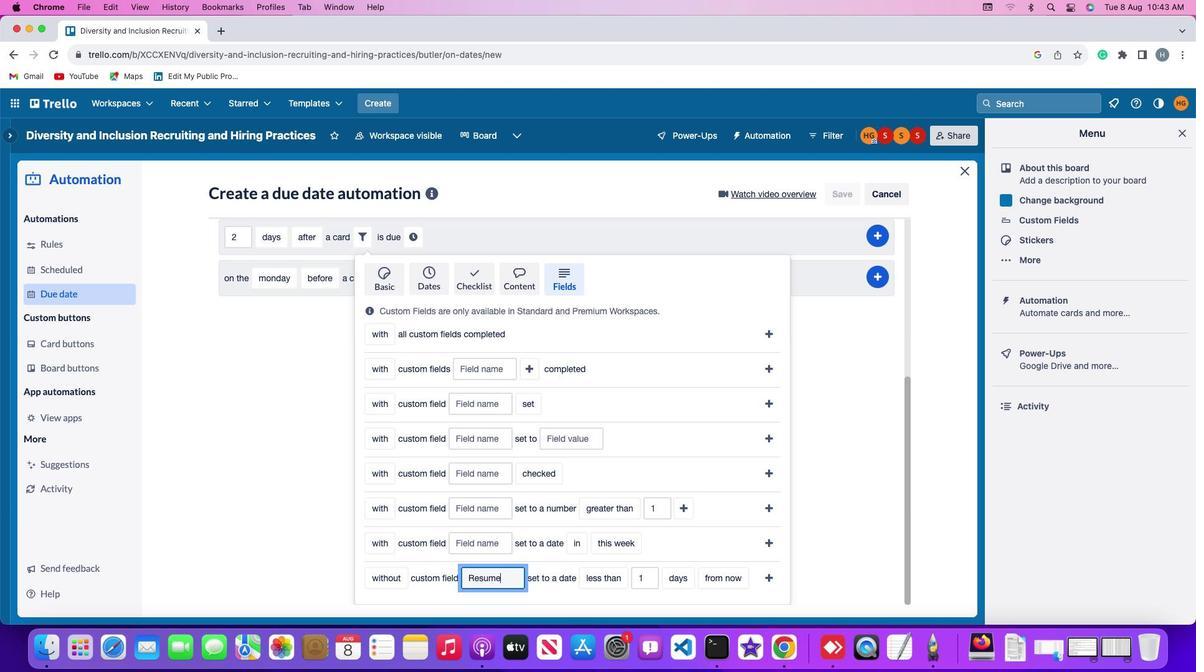 
Action: Mouse moved to (601, 580)
Screenshot: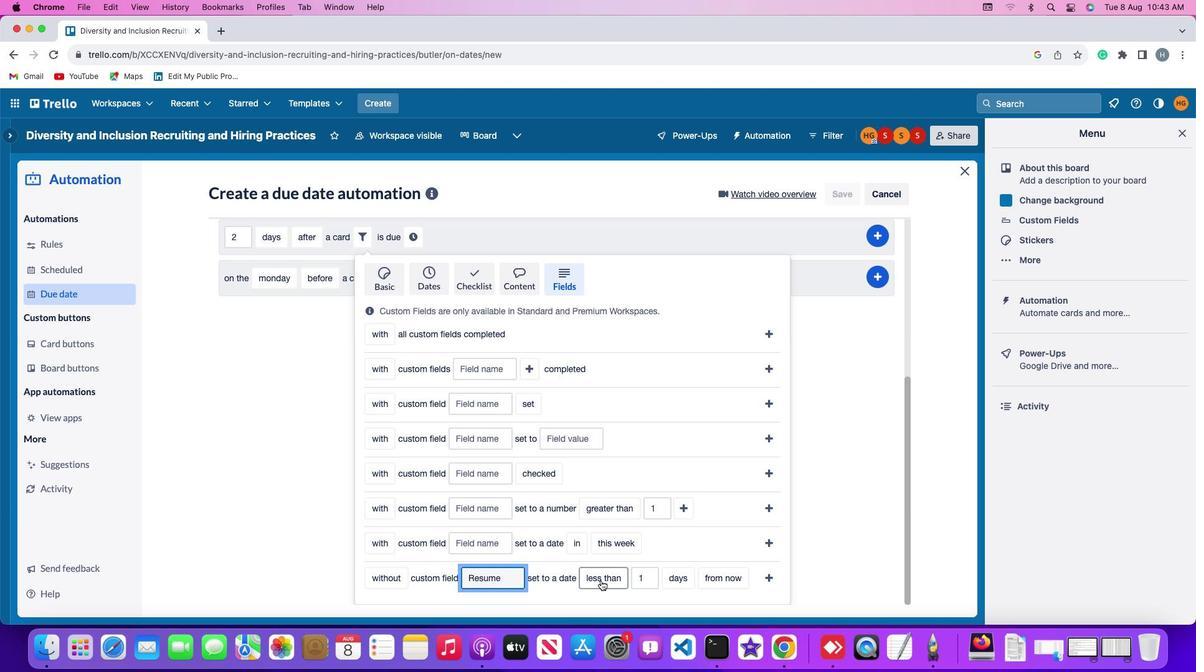 
Action: Mouse pressed left at (601, 580)
Screenshot: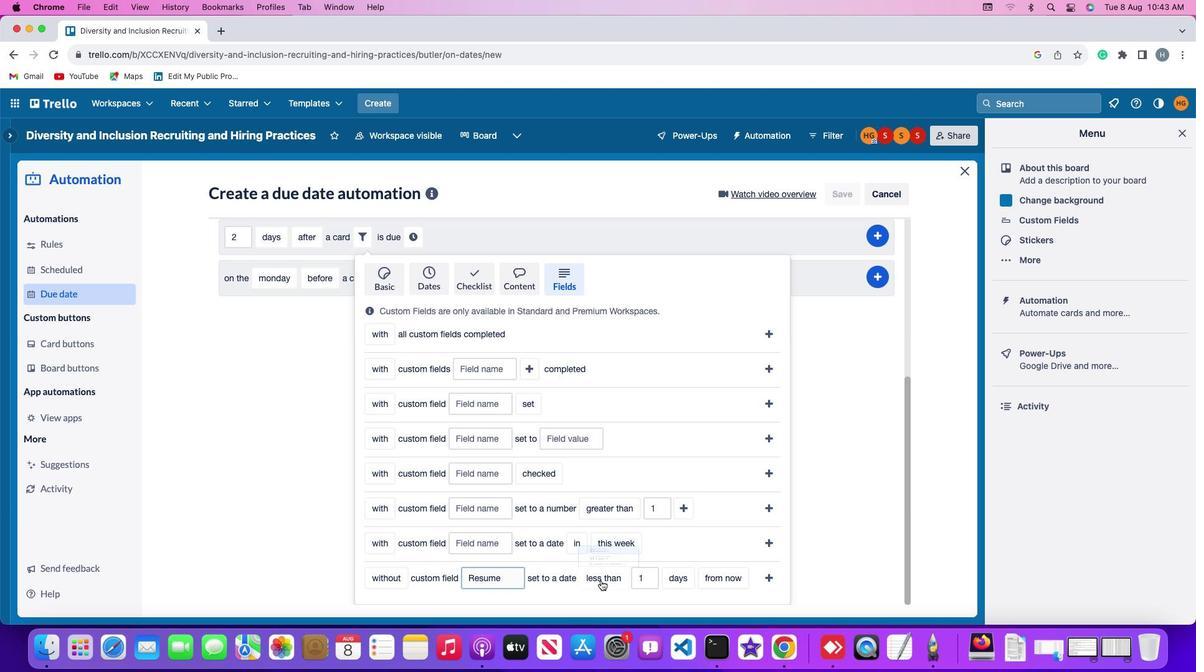 
Action: Mouse moved to (606, 526)
Screenshot: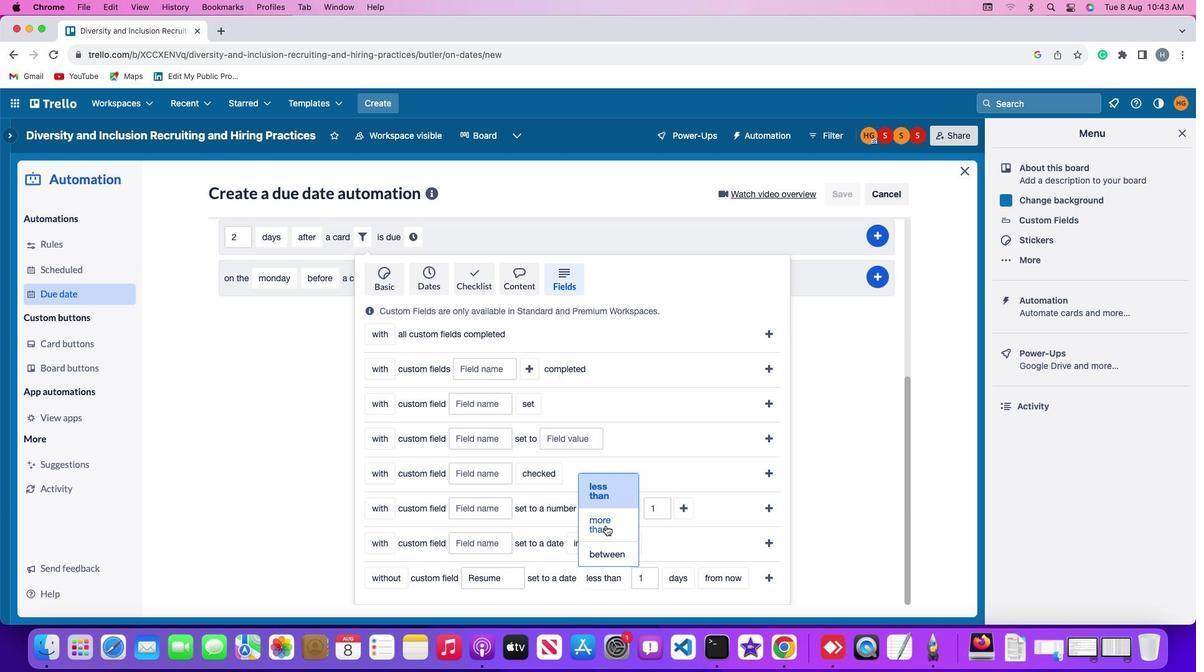 
Action: Mouse pressed left at (606, 526)
Screenshot: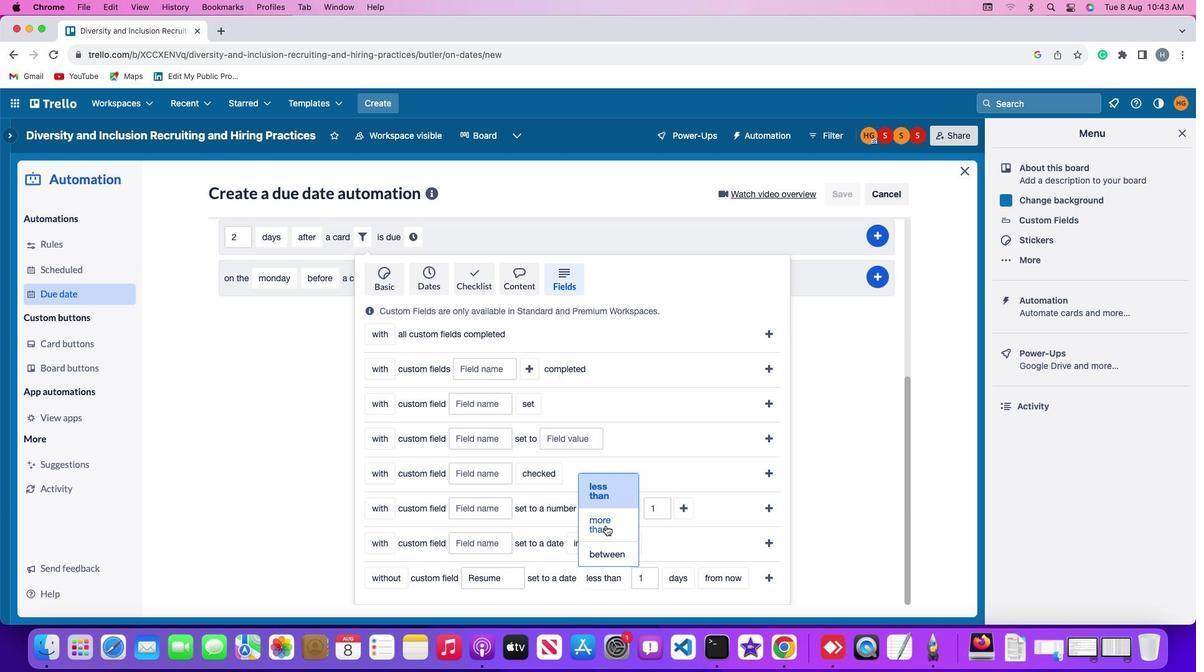 
Action: Mouse moved to (652, 573)
Screenshot: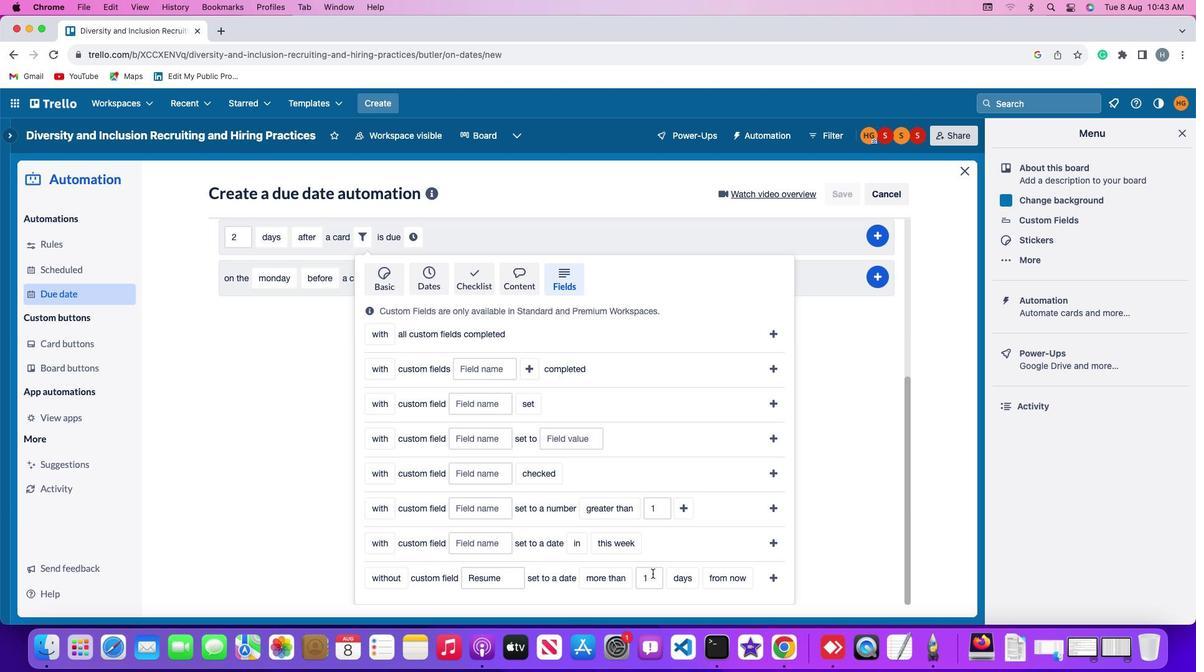 
Action: Mouse pressed left at (652, 573)
Screenshot: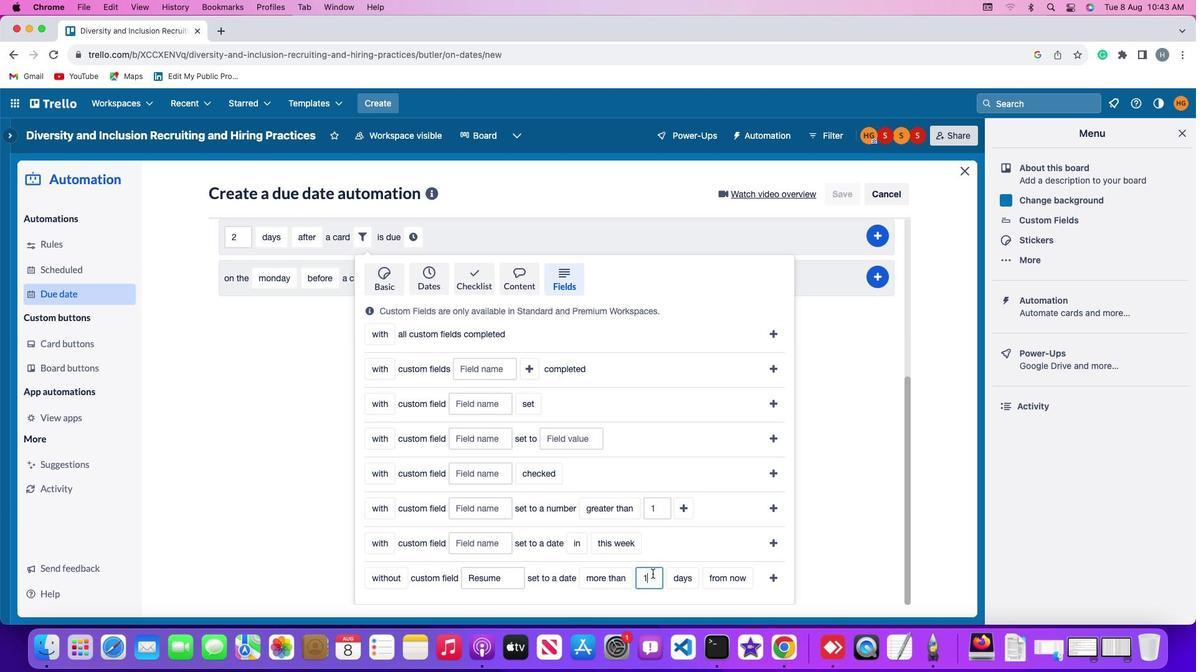 
Action: Mouse moved to (652, 573)
Screenshot: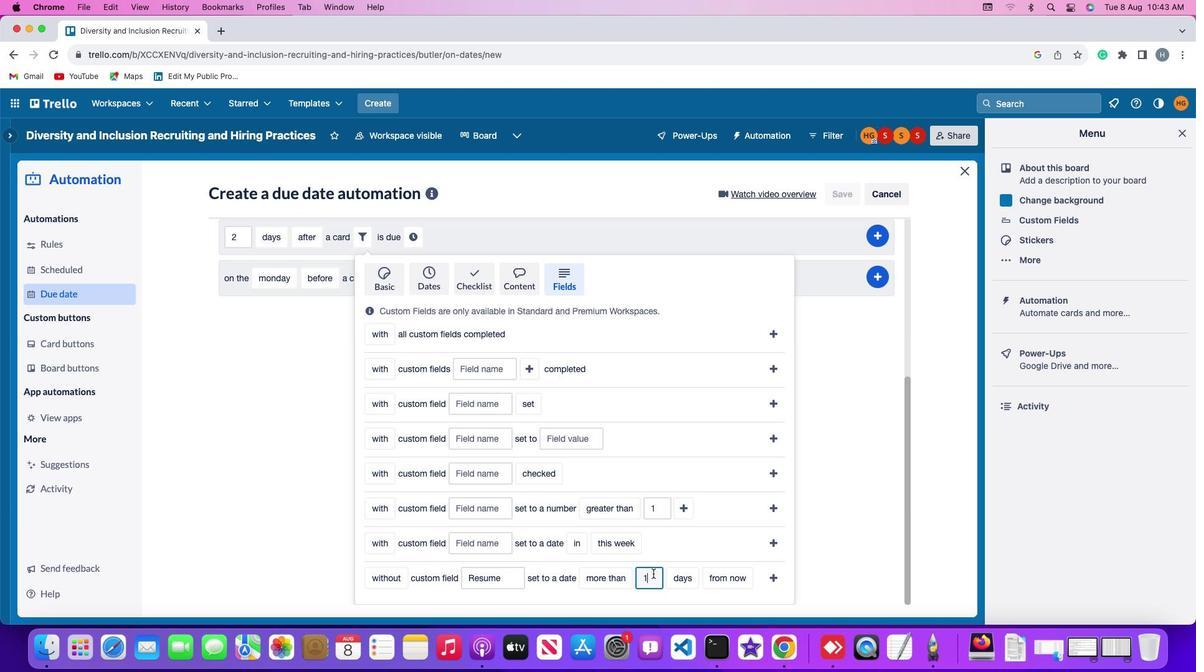 
Action: Key pressed Key.backspace'1'
Screenshot: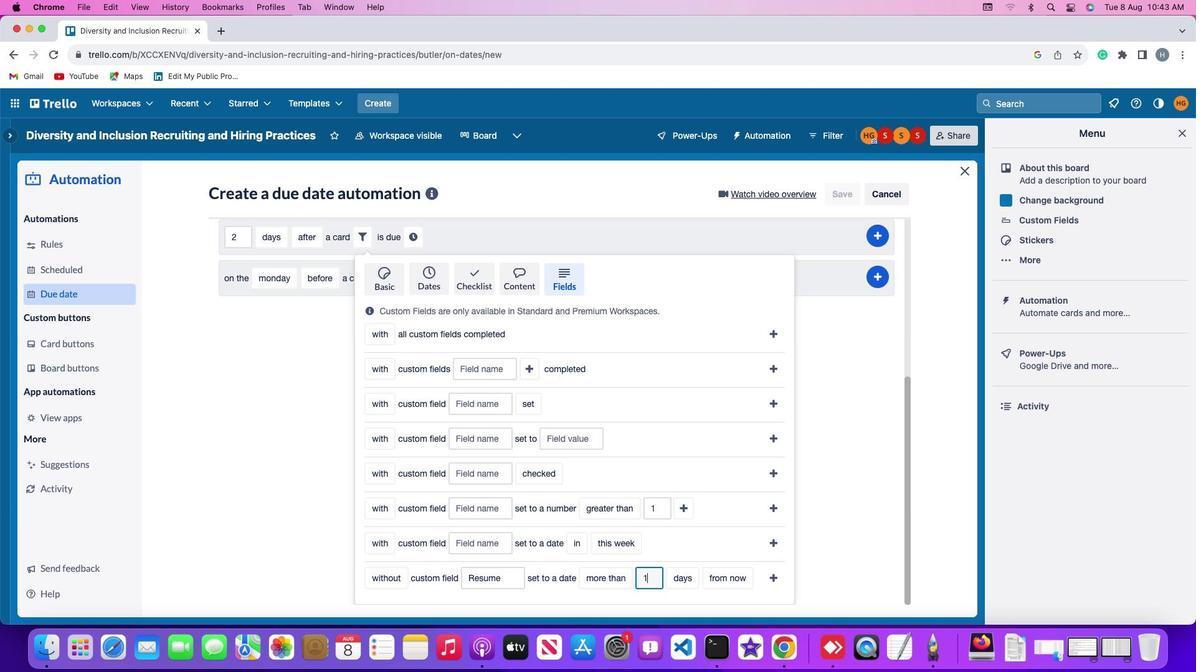 
Action: Mouse moved to (684, 581)
Screenshot: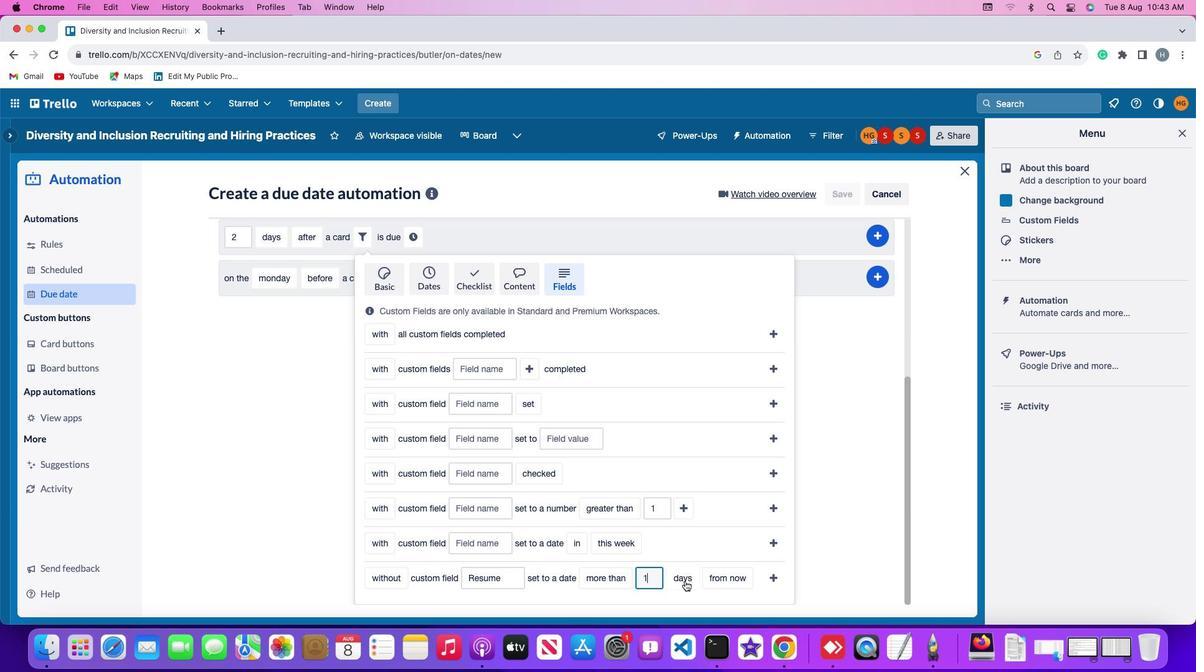 
Action: Mouse pressed left at (684, 581)
Screenshot: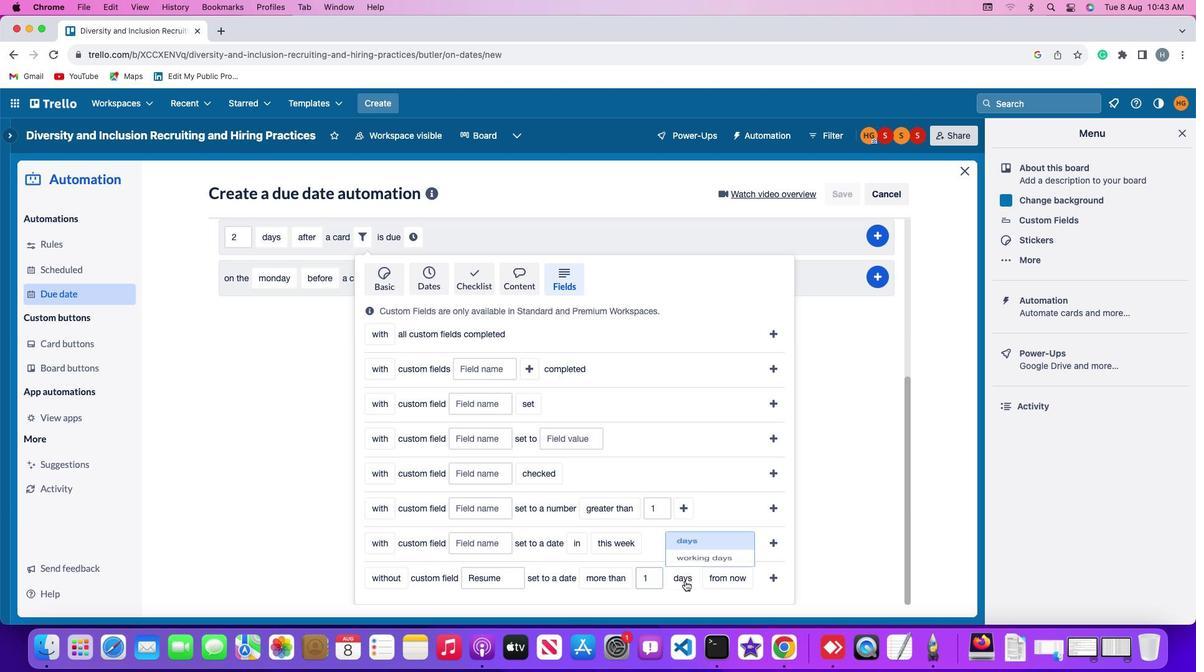 
Action: Mouse moved to (686, 530)
Screenshot: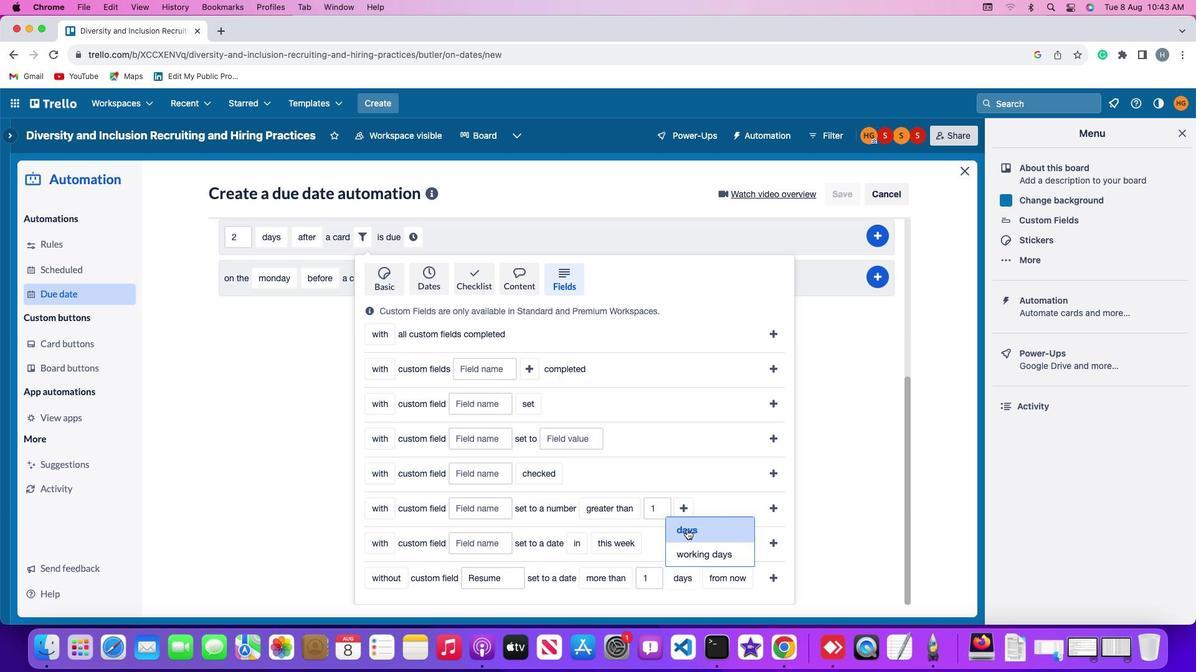 
Action: Mouse pressed left at (686, 530)
Screenshot: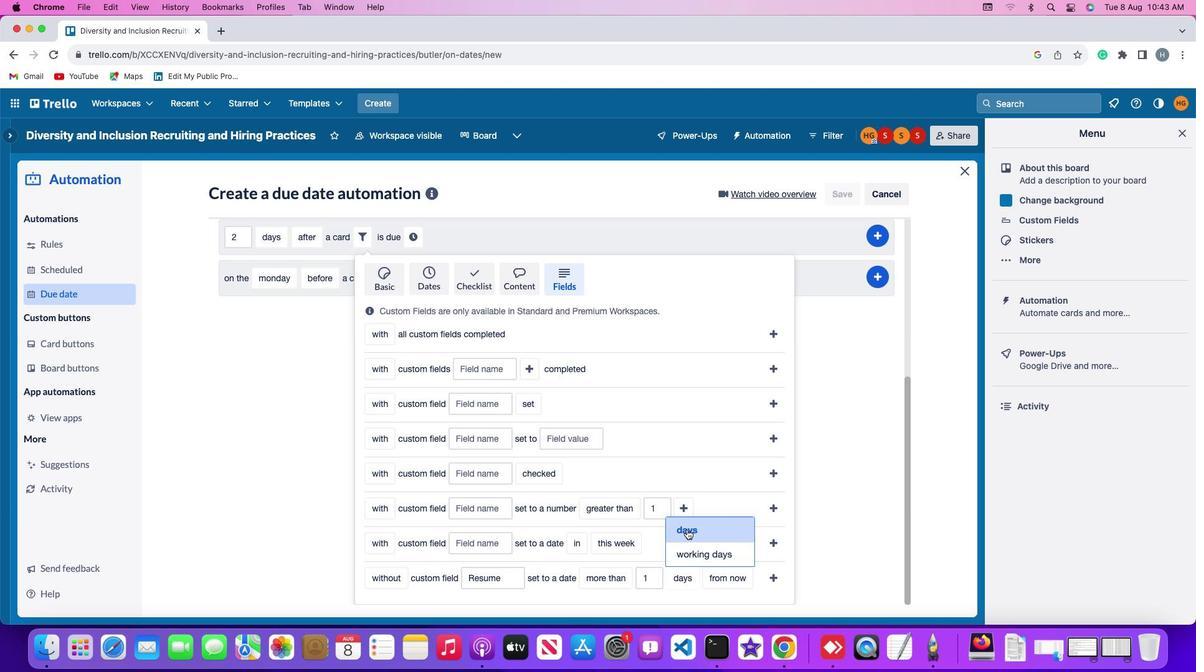 
Action: Mouse moved to (732, 576)
Screenshot: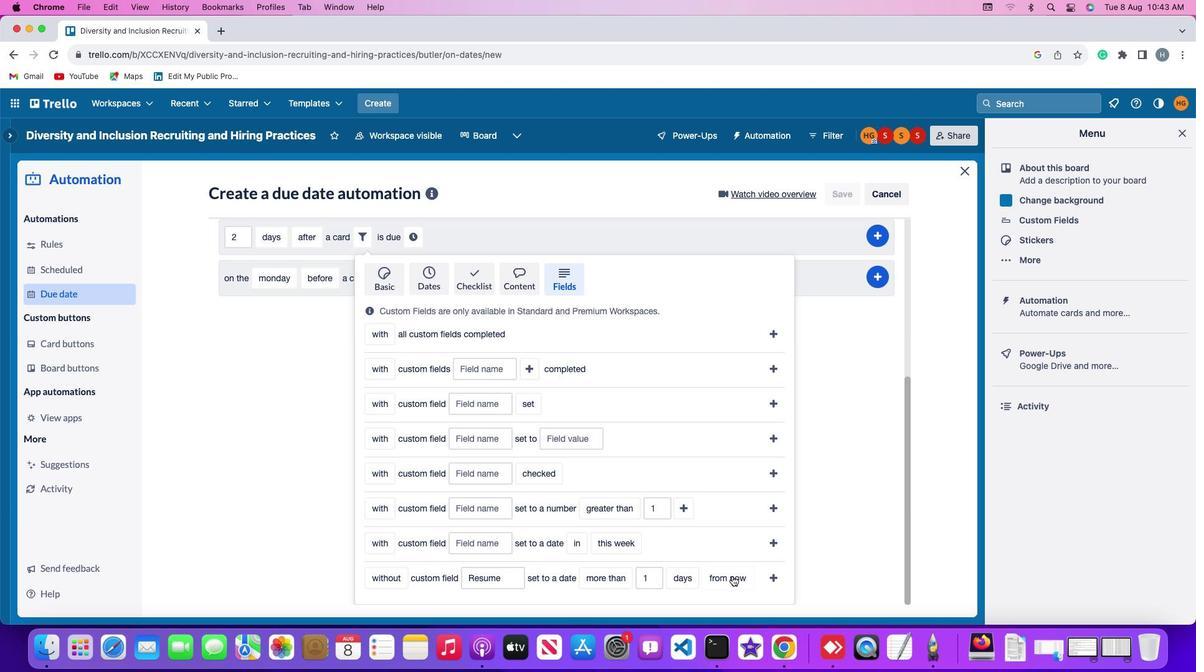 
Action: Mouse pressed left at (732, 576)
Screenshot: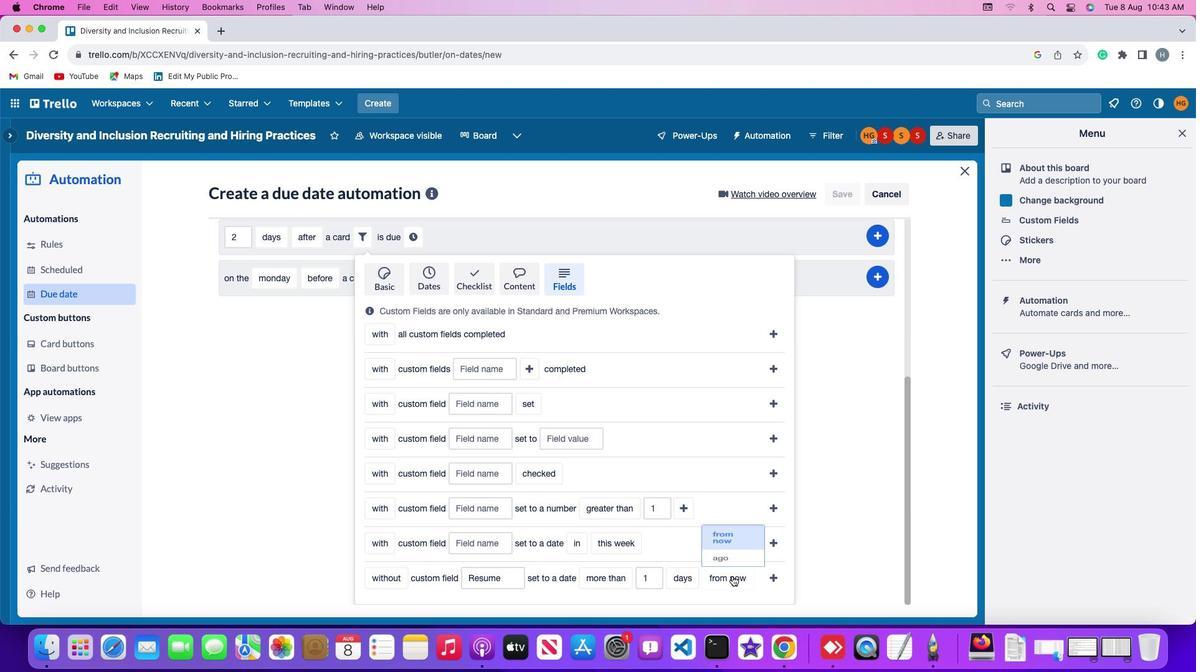 
Action: Mouse moved to (720, 530)
Screenshot: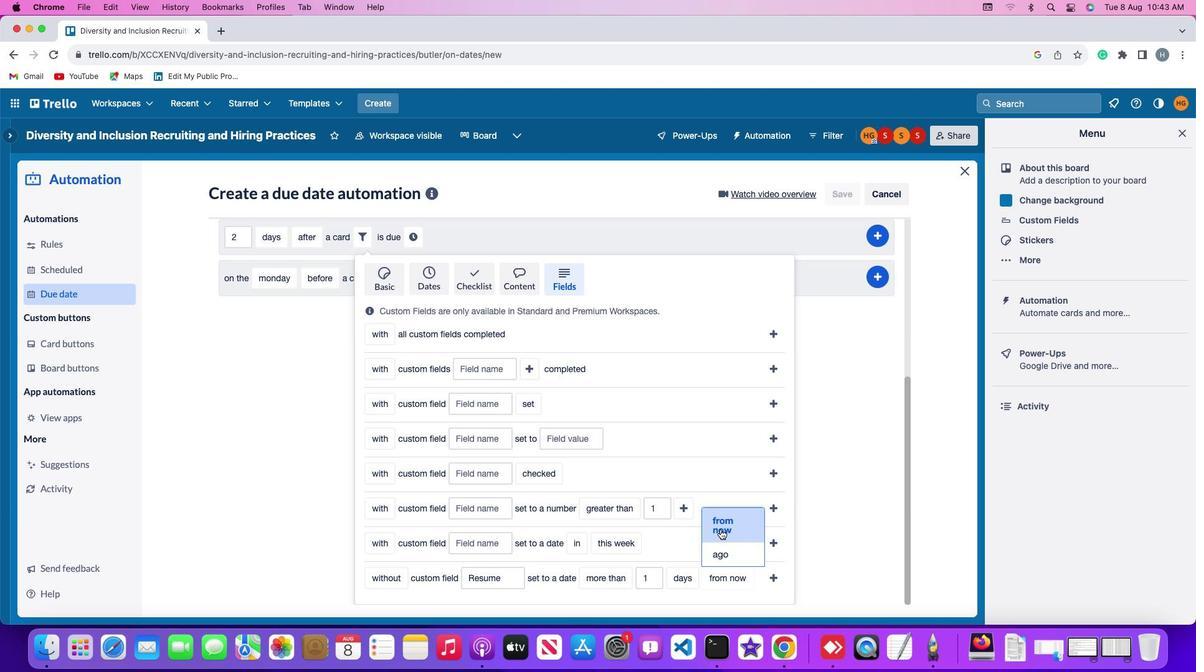 
Action: Mouse pressed left at (720, 530)
Screenshot: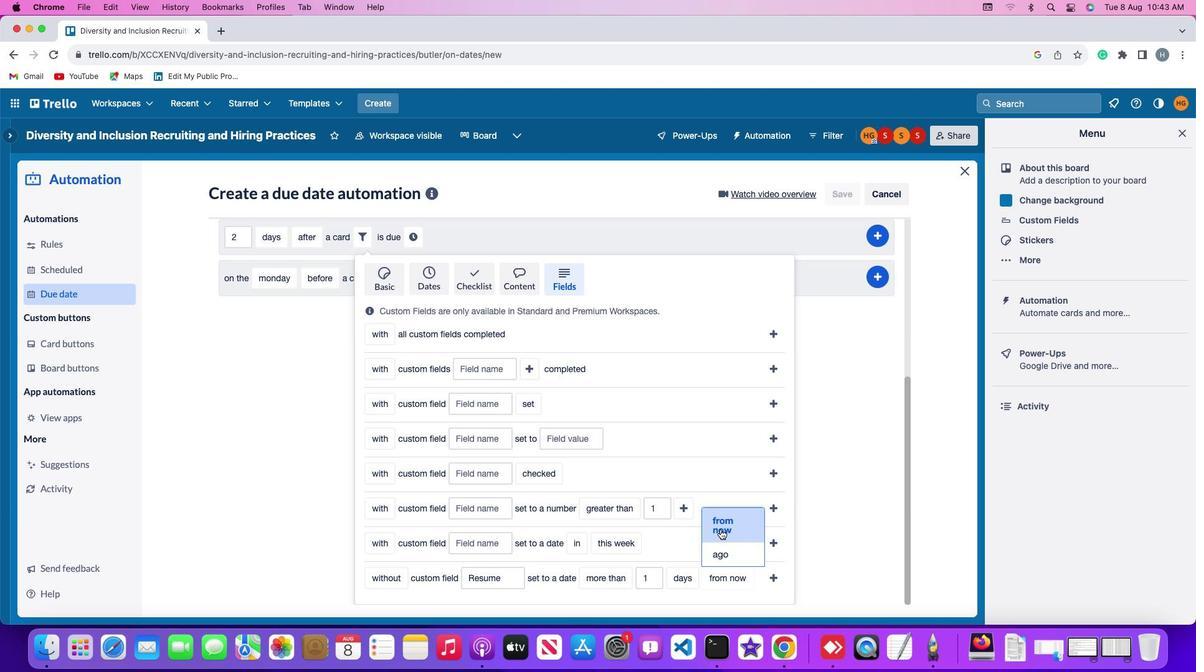 
Action: Mouse moved to (772, 578)
Screenshot: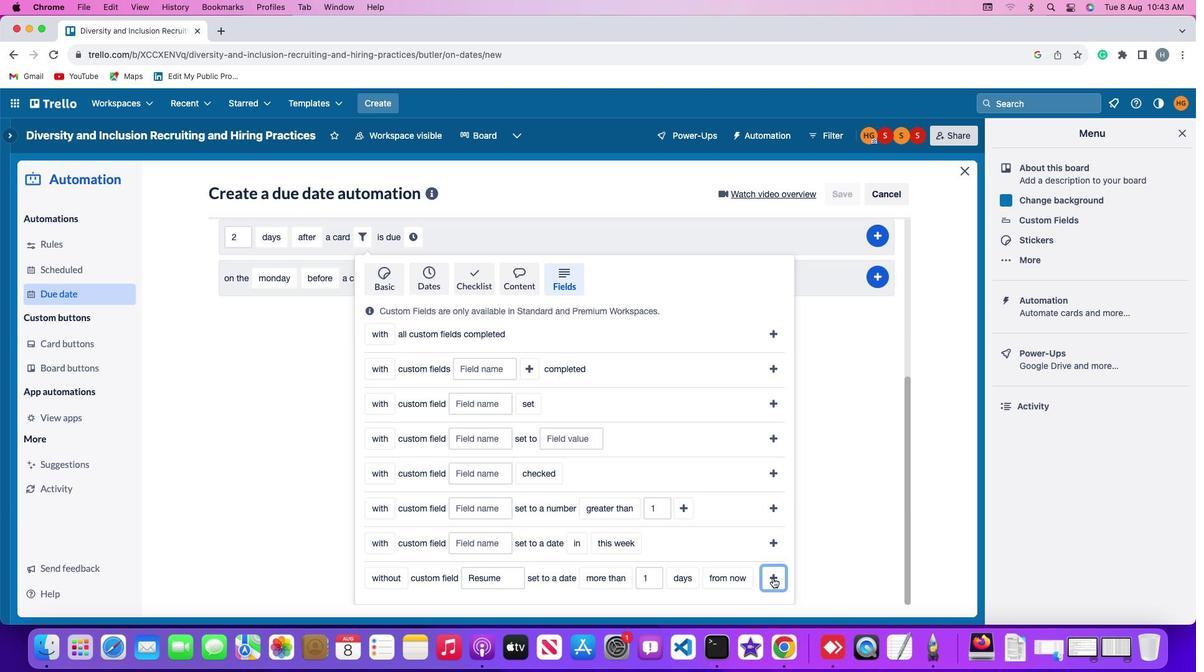 
Action: Mouse pressed left at (772, 578)
Screenshot: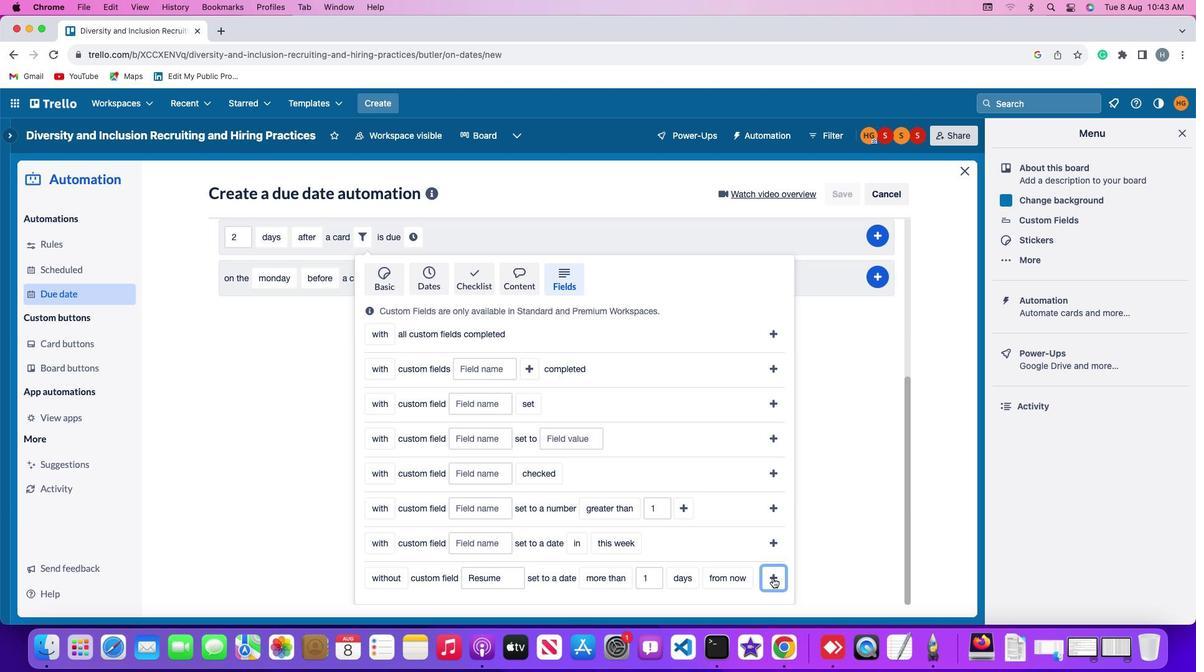 
Action: Mouse moved to (727, 501)
Screenshot: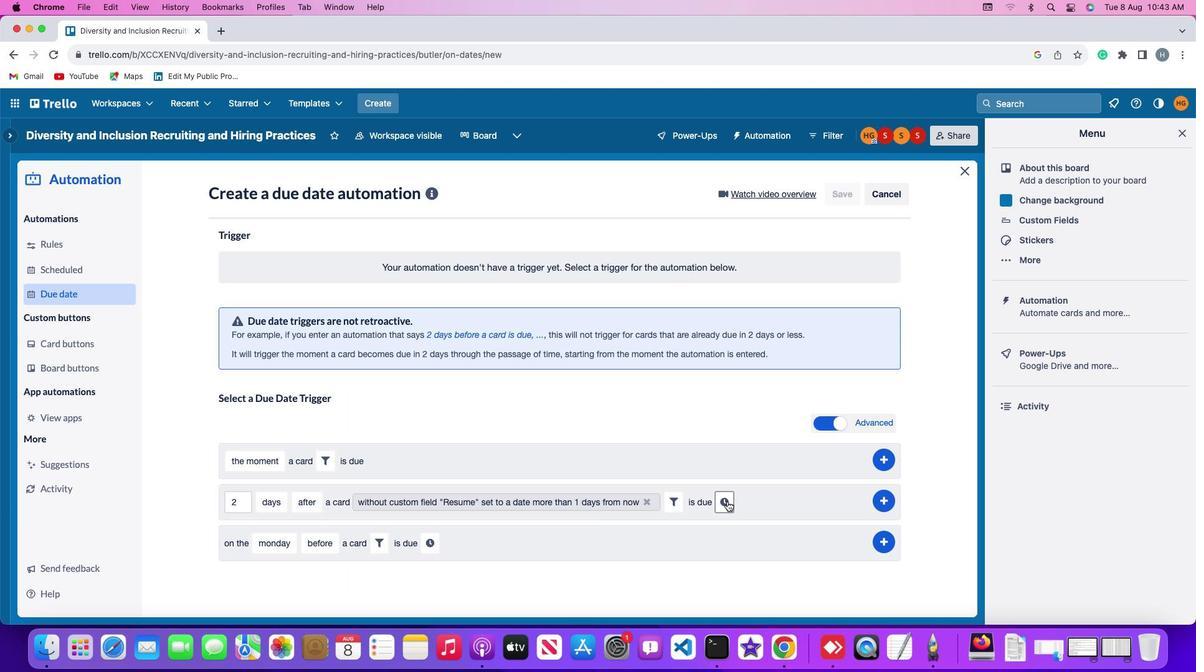 
Action: Mouse pressed left at (727, 501)
Screenshot: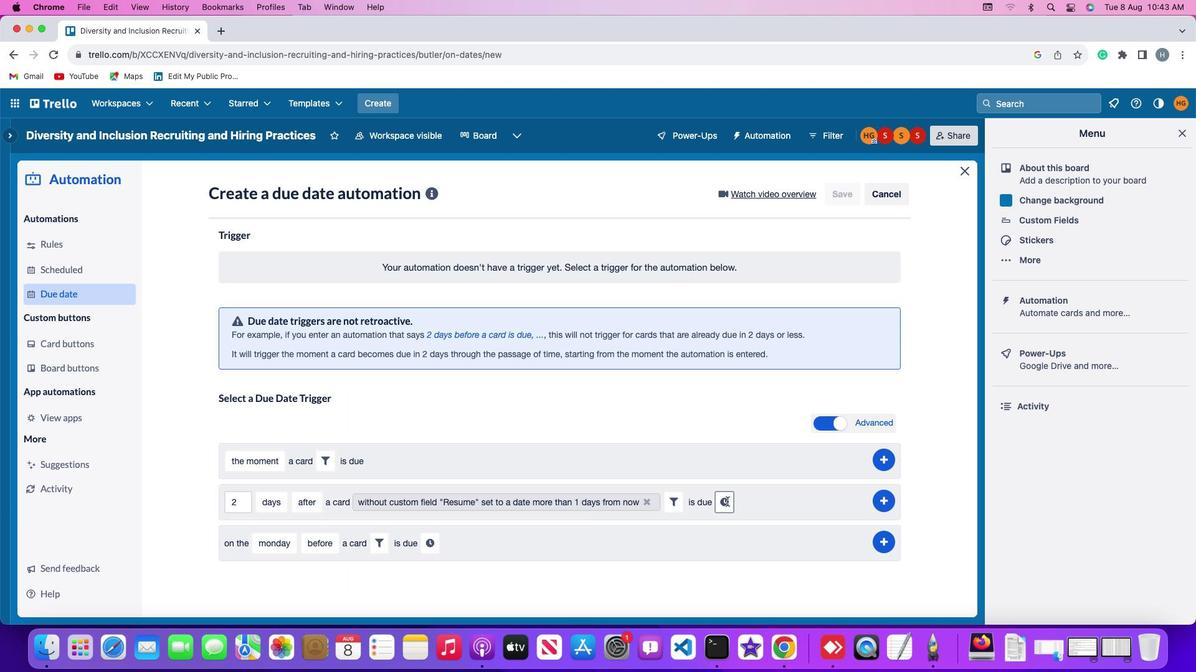 
Action: Mouse moved to (752, 502)
Screenshot: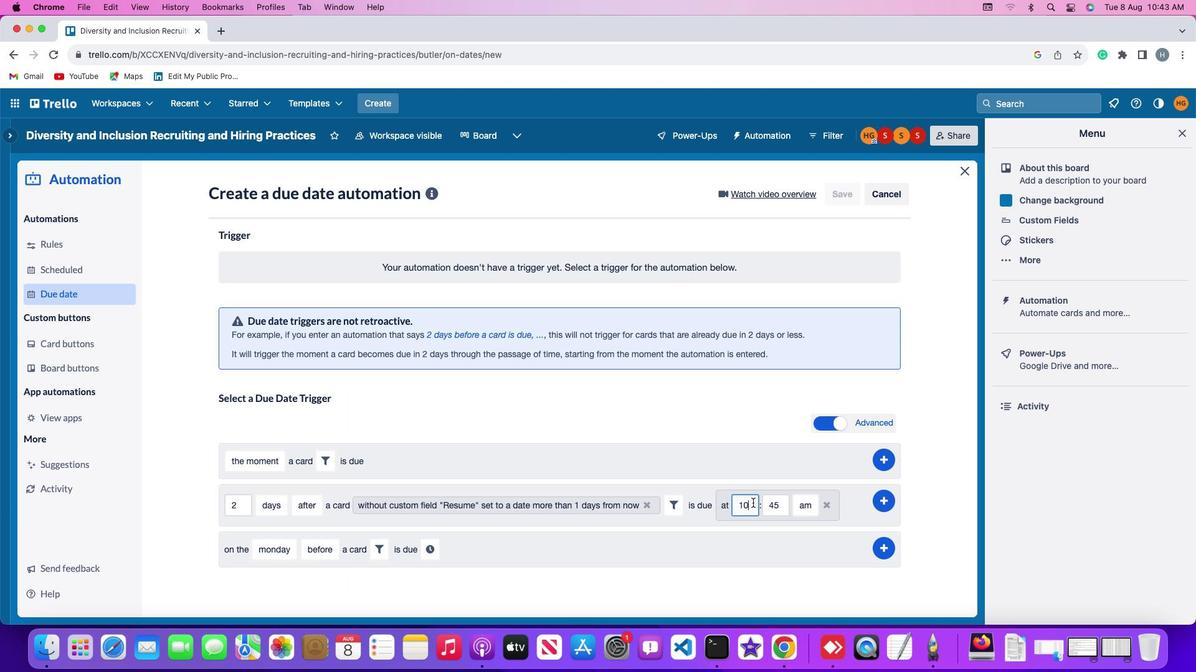 
Action: Mouse pressed left at (752, 502)
Screenshot: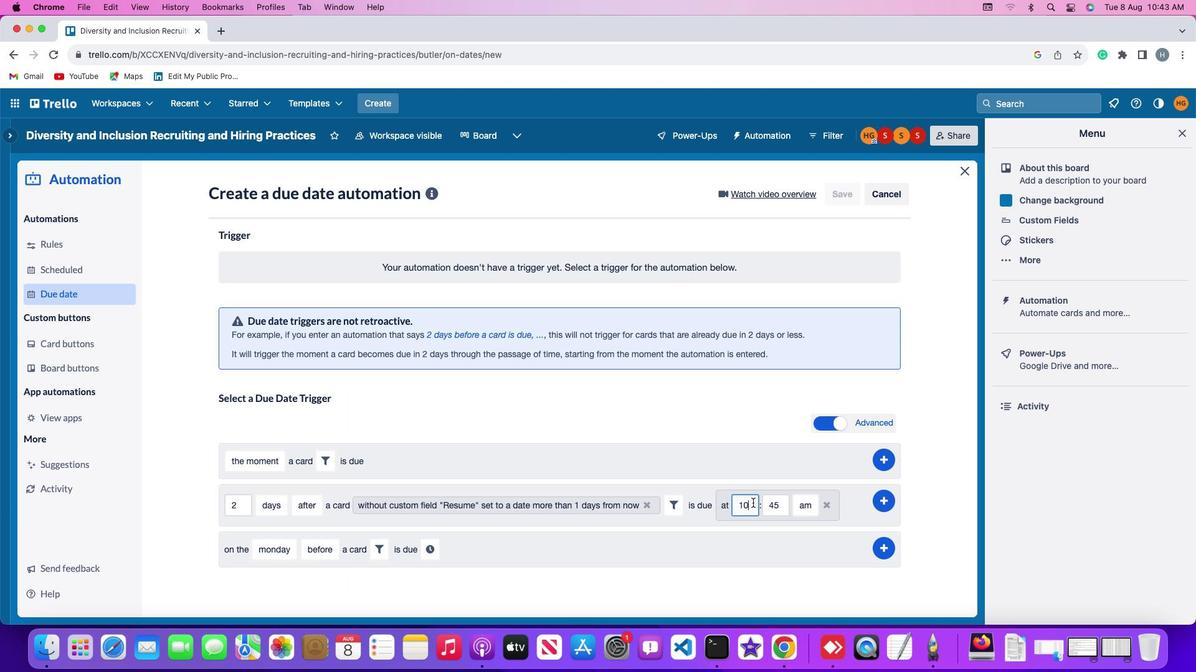 
Action: Mouse moved to (753, 502)
Screenshot: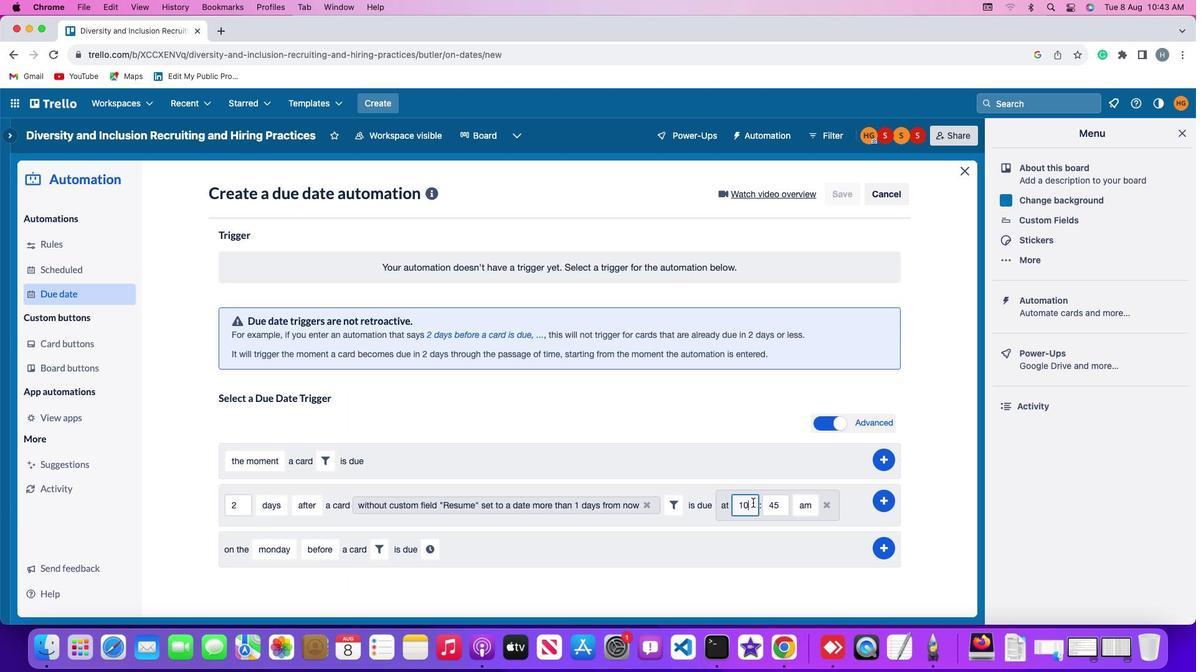 
Action: Key pressed Key.backspaceKey.backspace'1''1'
Screenshot: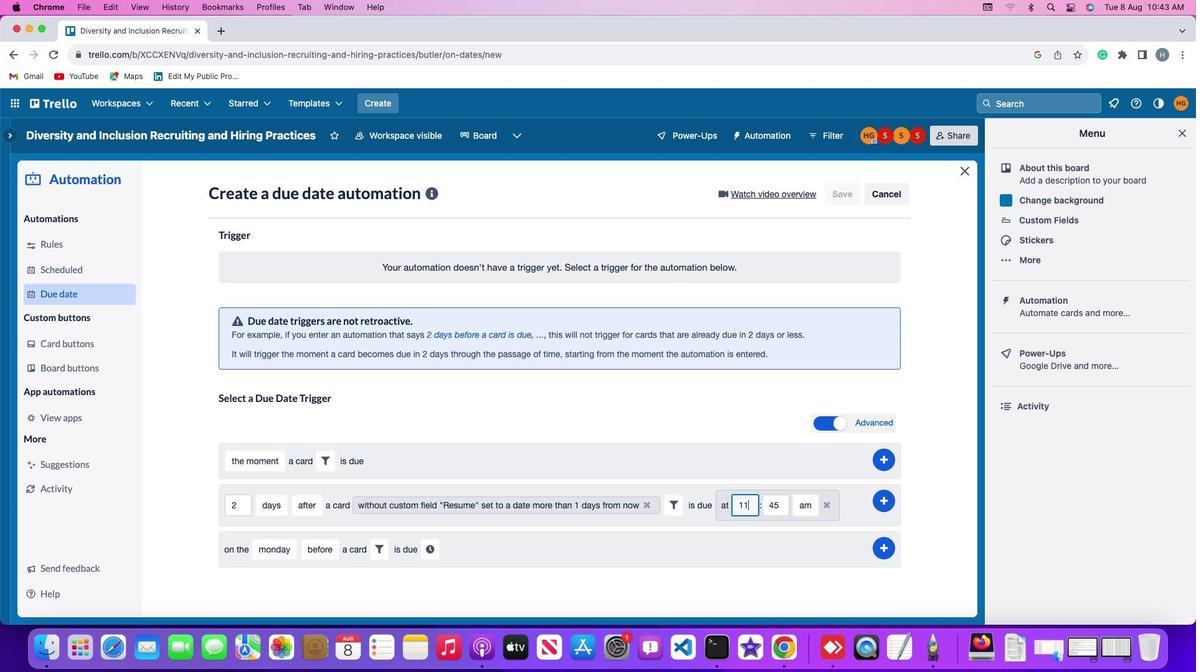 
Action: Mouse moved to (784, 505)
Screenshot: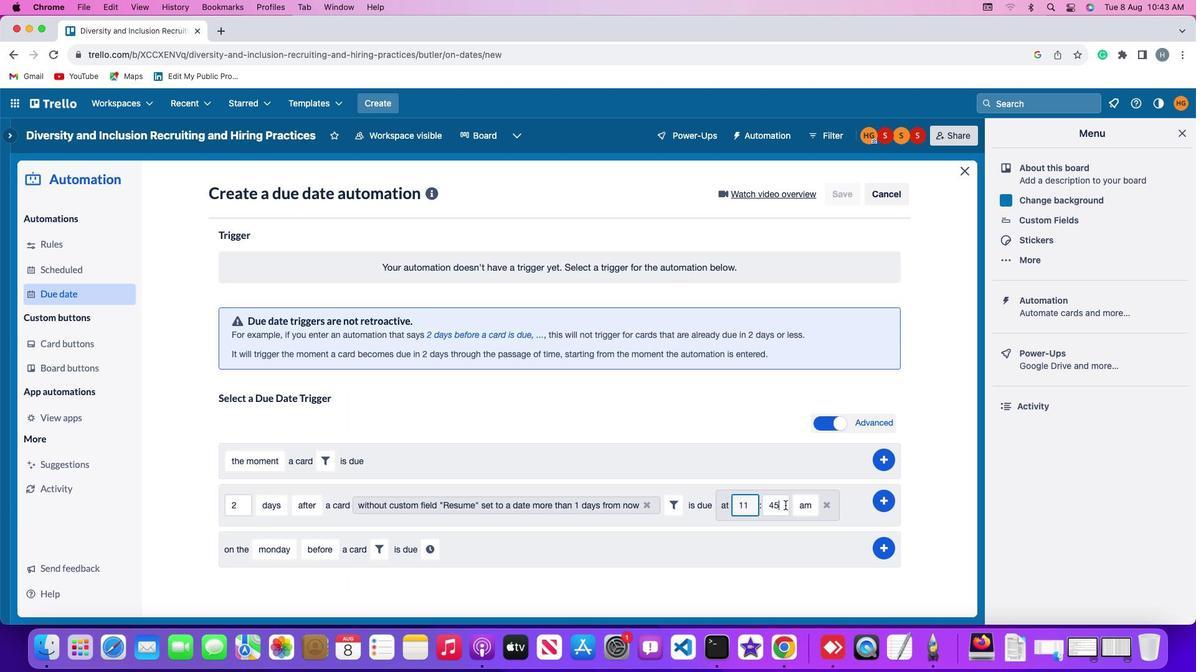 
Action: Mouse pressed left at (784, 505)
Screenshot: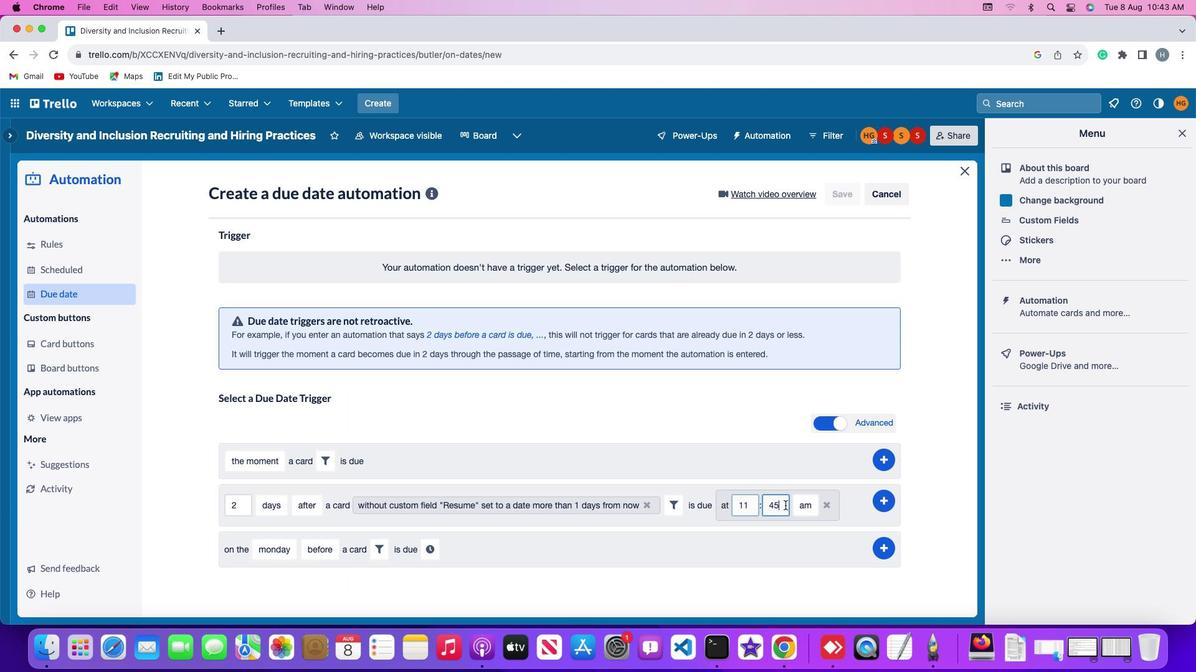 
Action: Key pressed Key.backspaceKey.backspace'0''0'
Screenshot: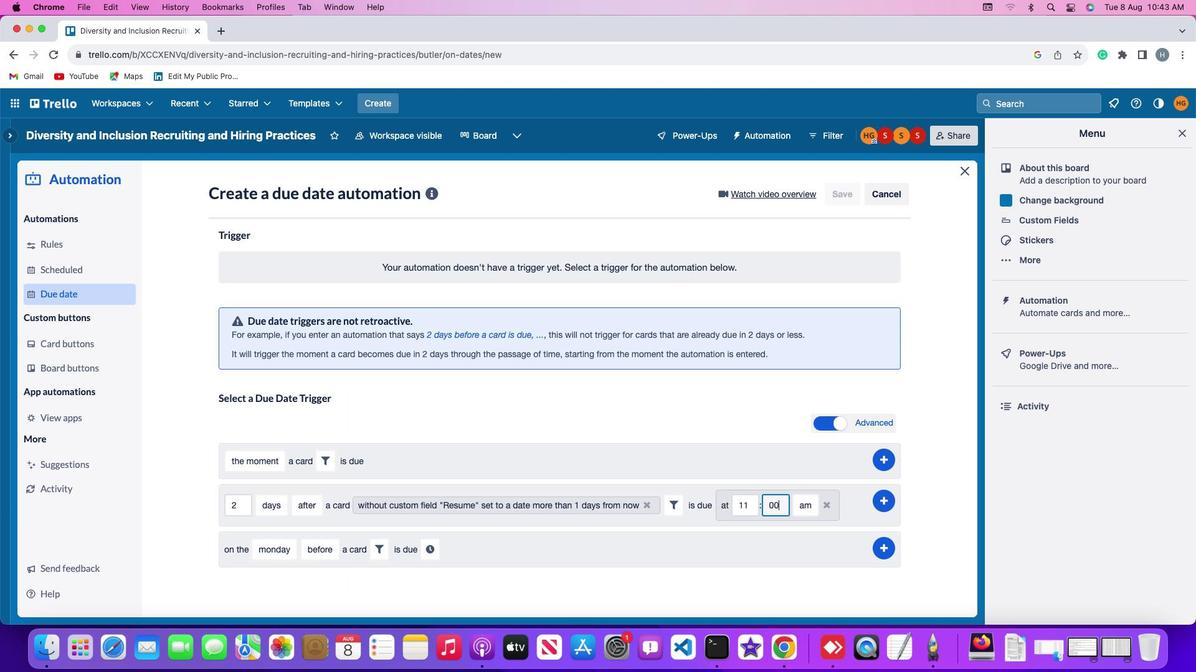 
Action: Mouse moved to (809, 506)
Screenshot: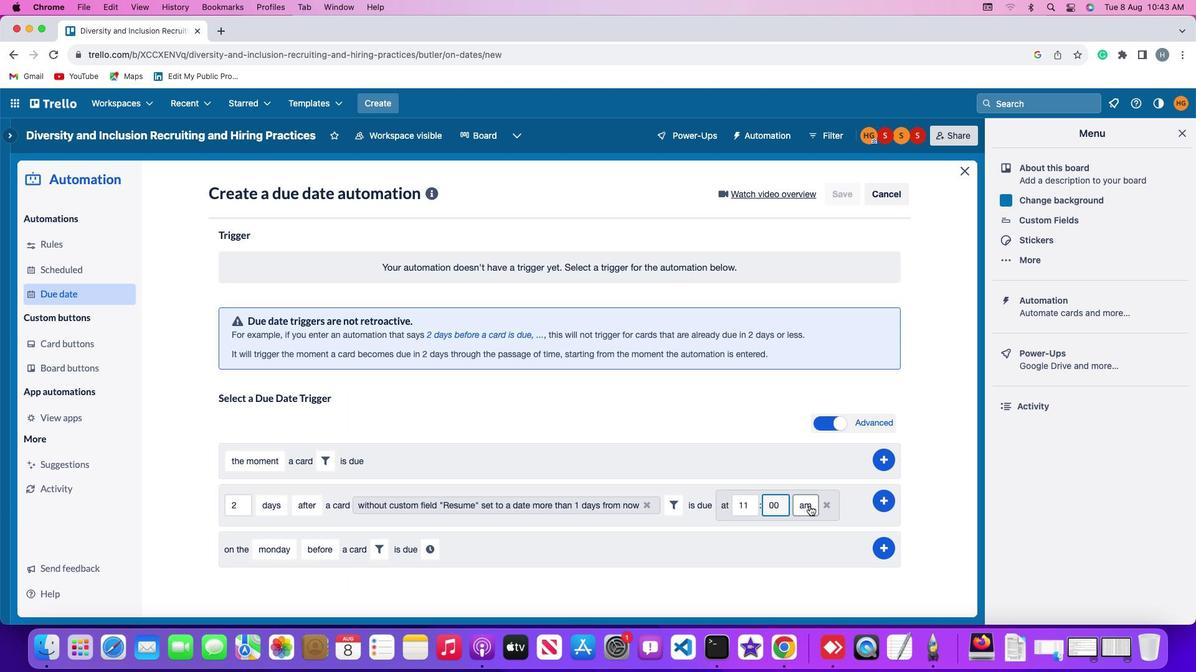 
Action: Mouse pressed left at (809, 506)
Screenshot: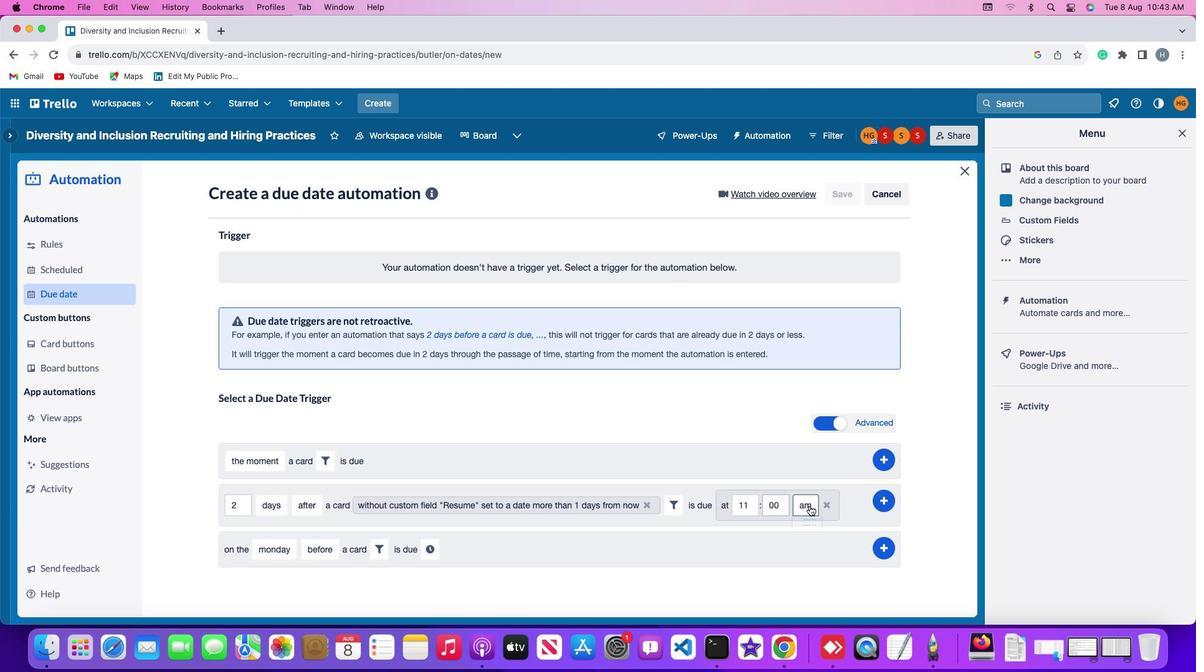 
Action: Mouse moved to (810, 527)
Screenshot: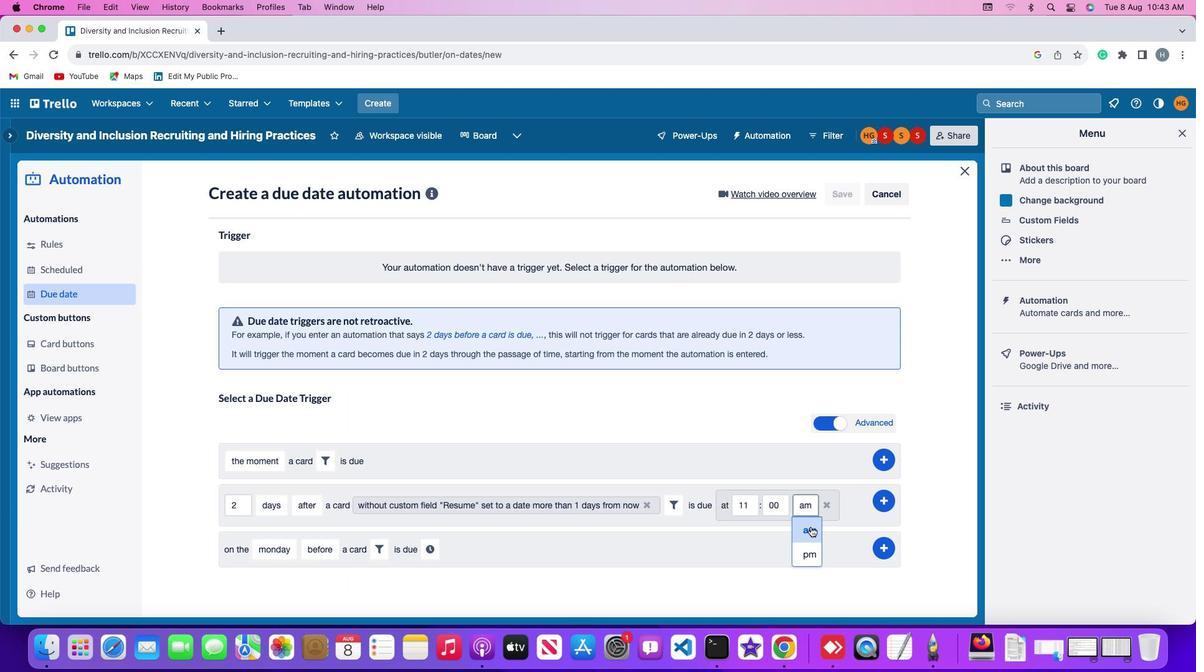 
Action: Mouse pressed left at (810, 527)
Screenshot: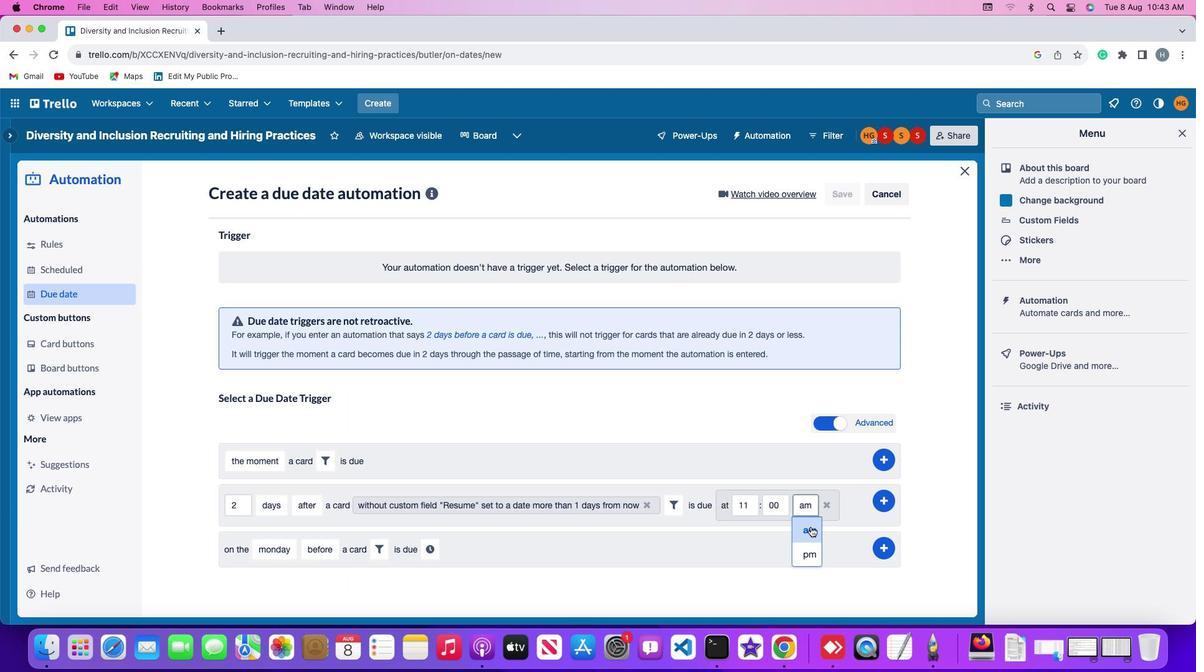 
Action: Mouse moved to (879, 497)
Screenshot: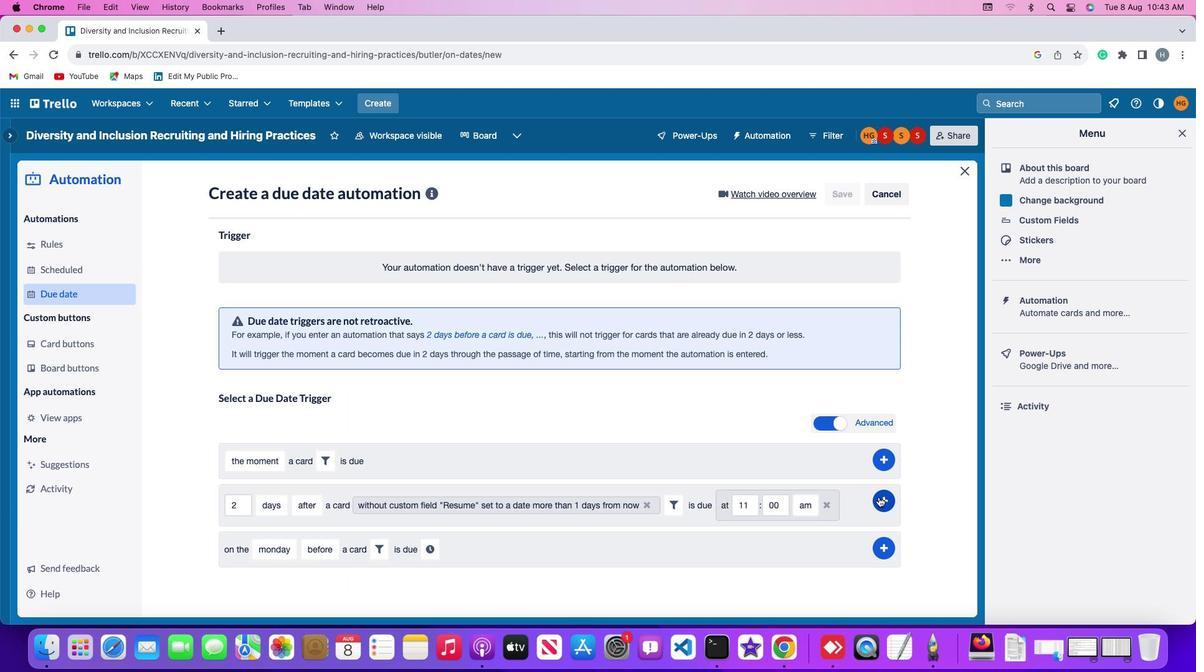 
Action: Mouse pressed left at (879, 497)
Screenshot: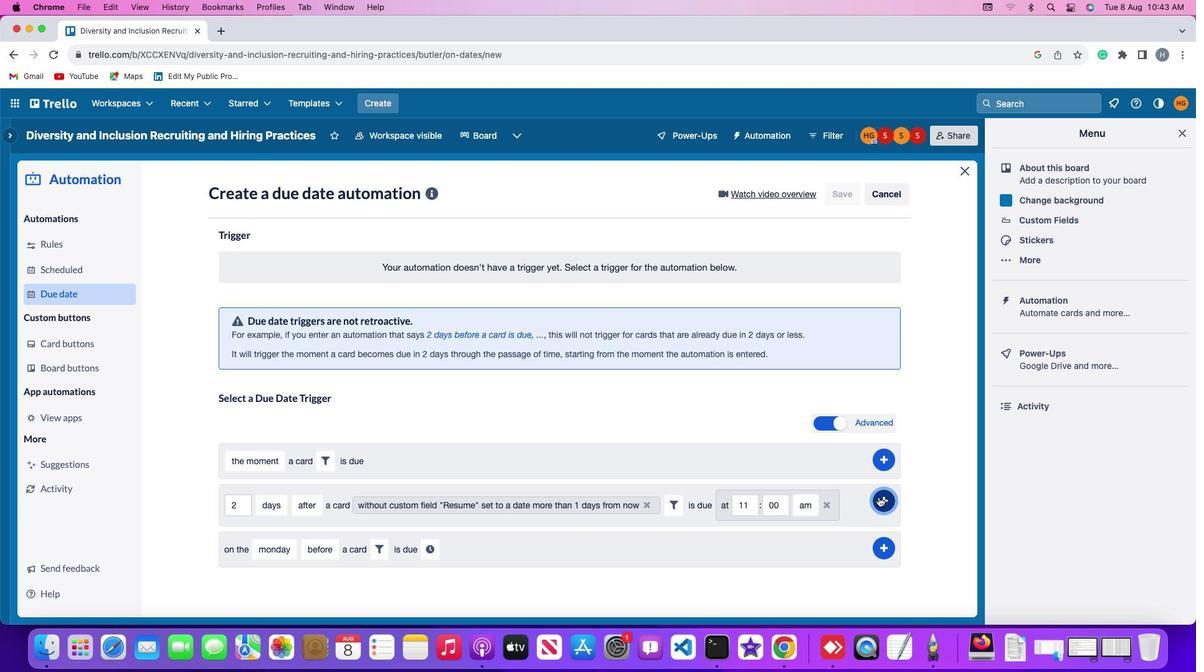 
Action: Mouse moved to (932, 408)
Screenshot: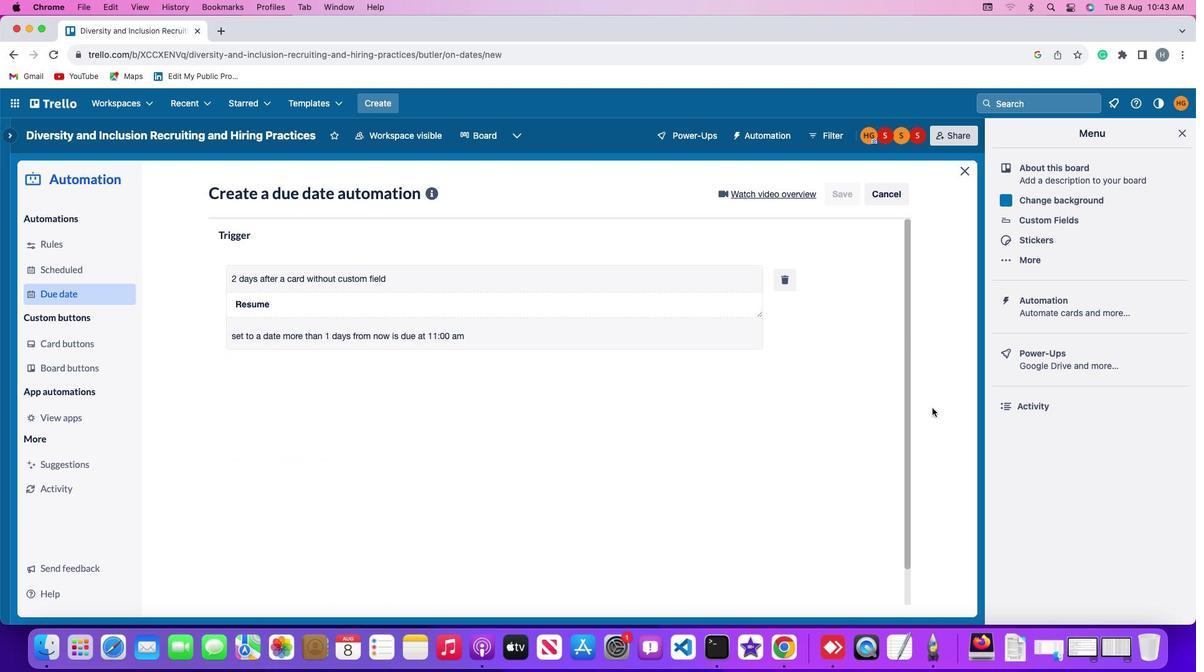 
